 Task: Look for space in Sambhal, India from 2nd June, 2023 to 15th June, 2023 for 2 adults and 1 pet in price range Rs.10000 to Rs.15000. Place can be entire place with 1  bedroom having 1 bed and 1 bathroom. Property type can be house, flat, guest house, hotel. Booking option can be shelf check-in. Required host language is English.
Action: Mouse moved to (543, 67)
Screenshot: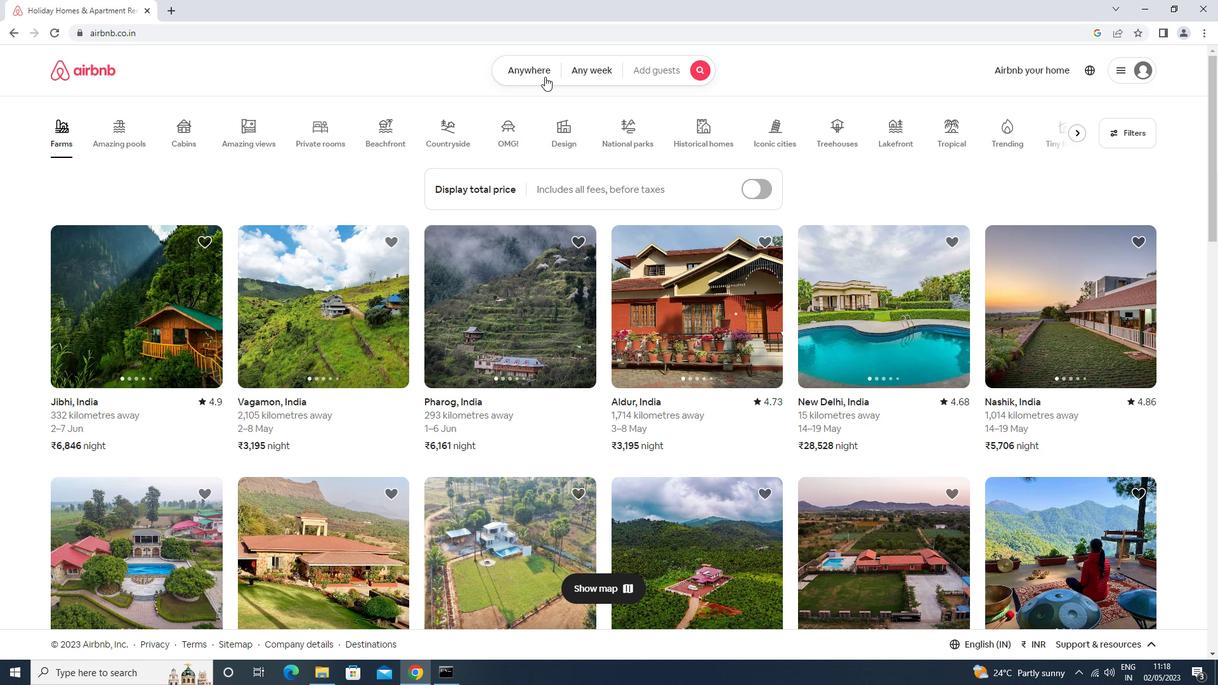 
Action: Mouse pressed left at (543, 67)
Screenshot: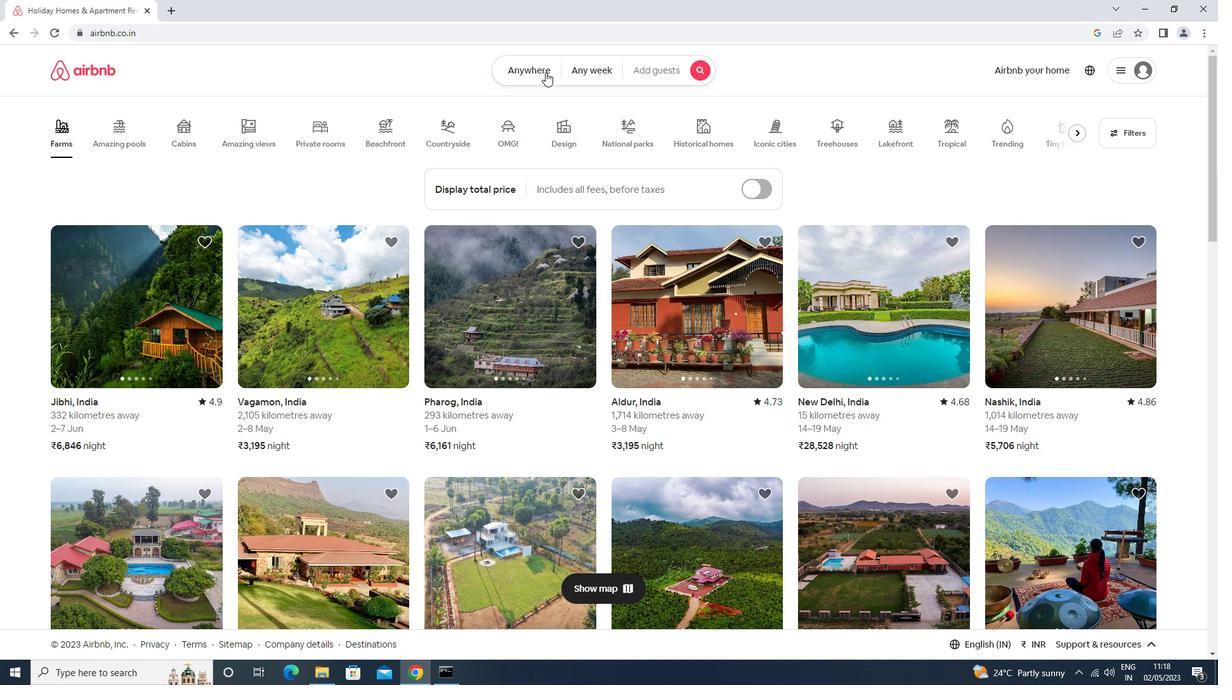
Action: Mouse moved to (482, 120)
Screenshot: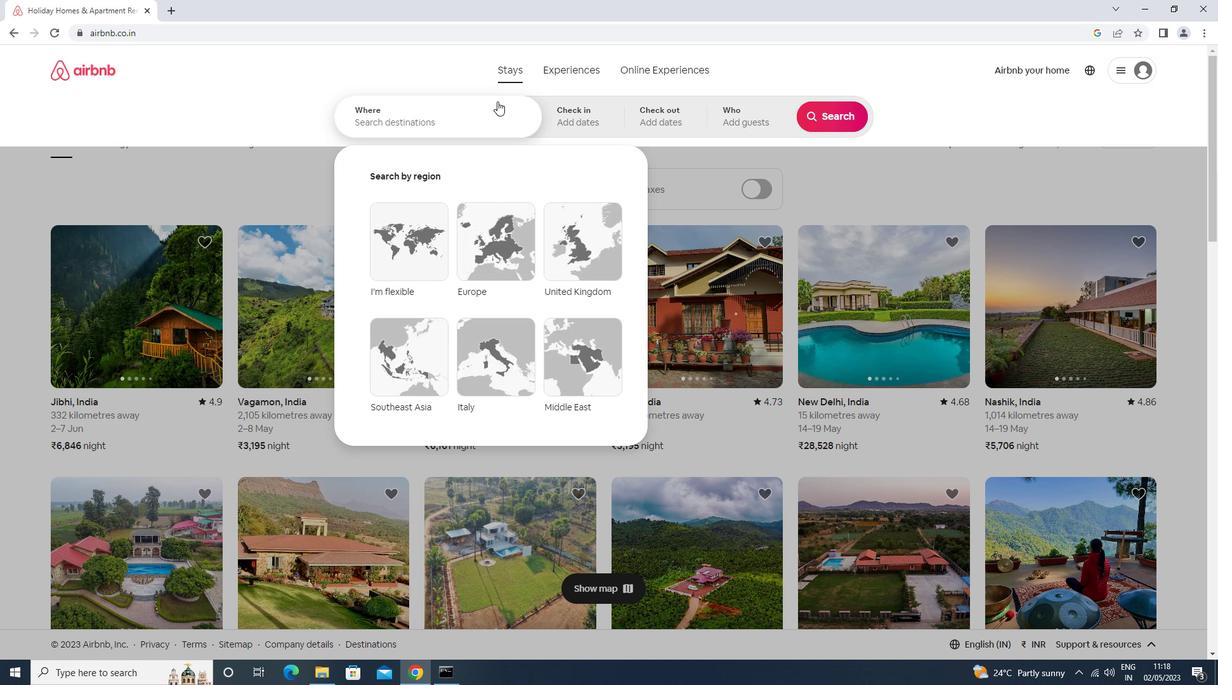 
Action: Mouse pressed left at (482, 120)
Screenshot: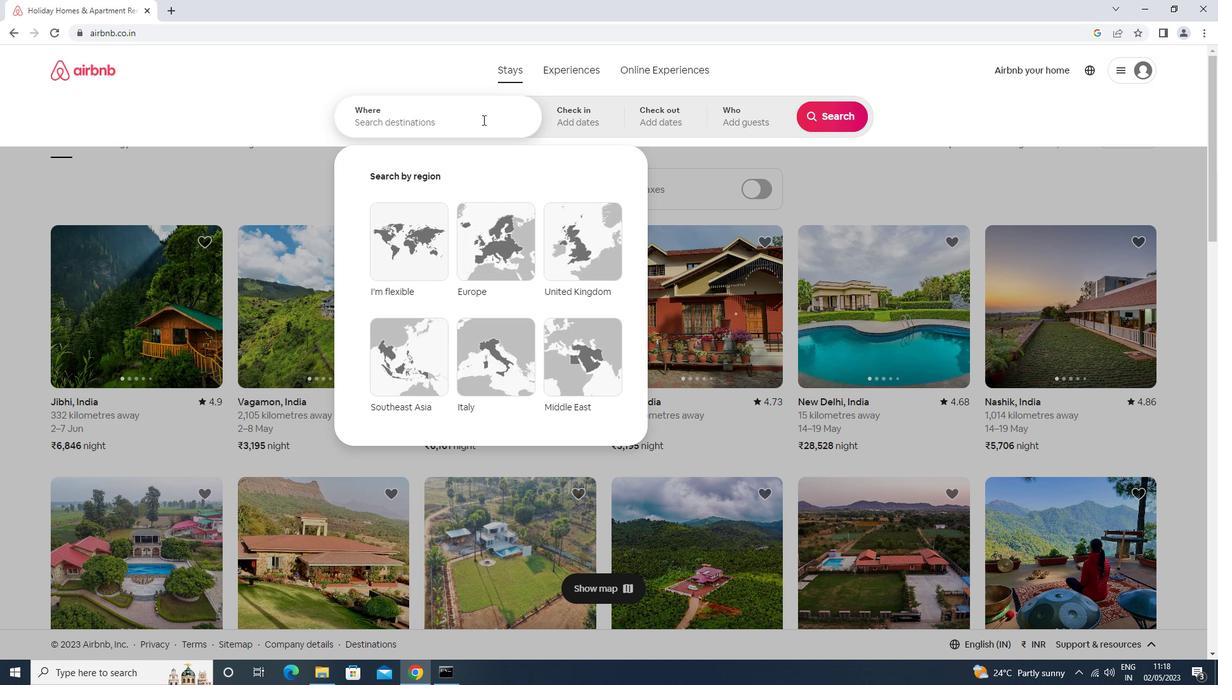 
Action: Key pressed s<Key.caps_lock>ambhal<Key.down><Key.down><Key.enter>
Screenshot: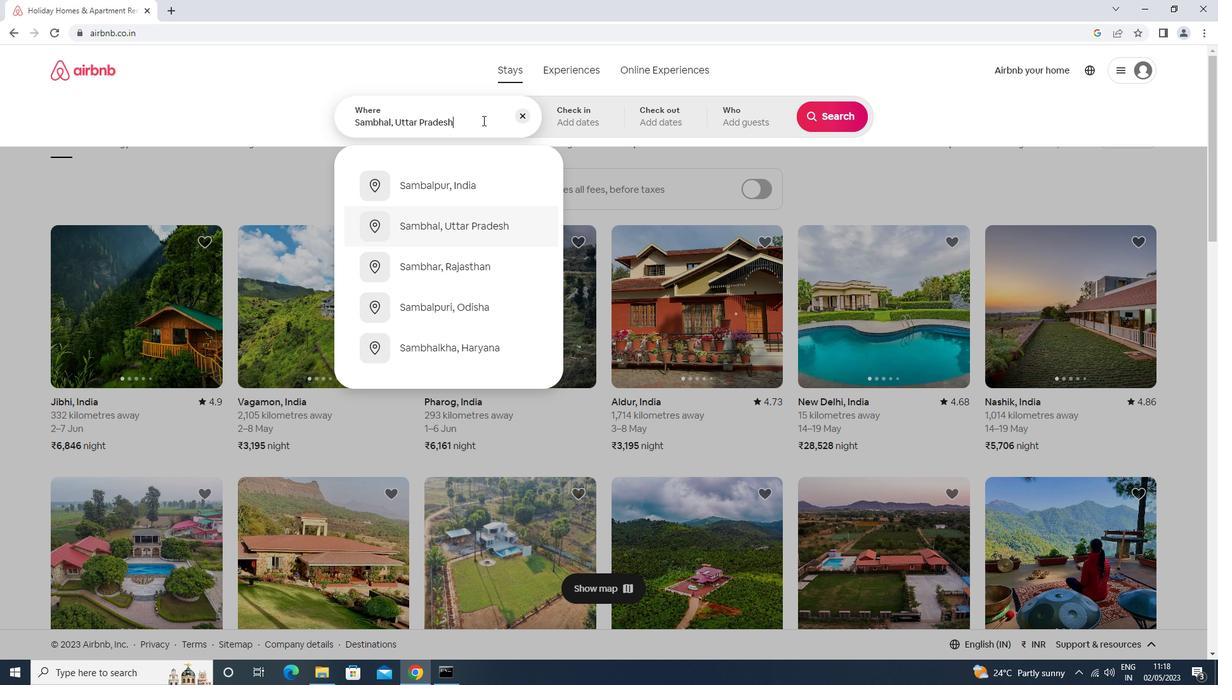 
Action: Mouse moved to (781, 270)
Screenshot: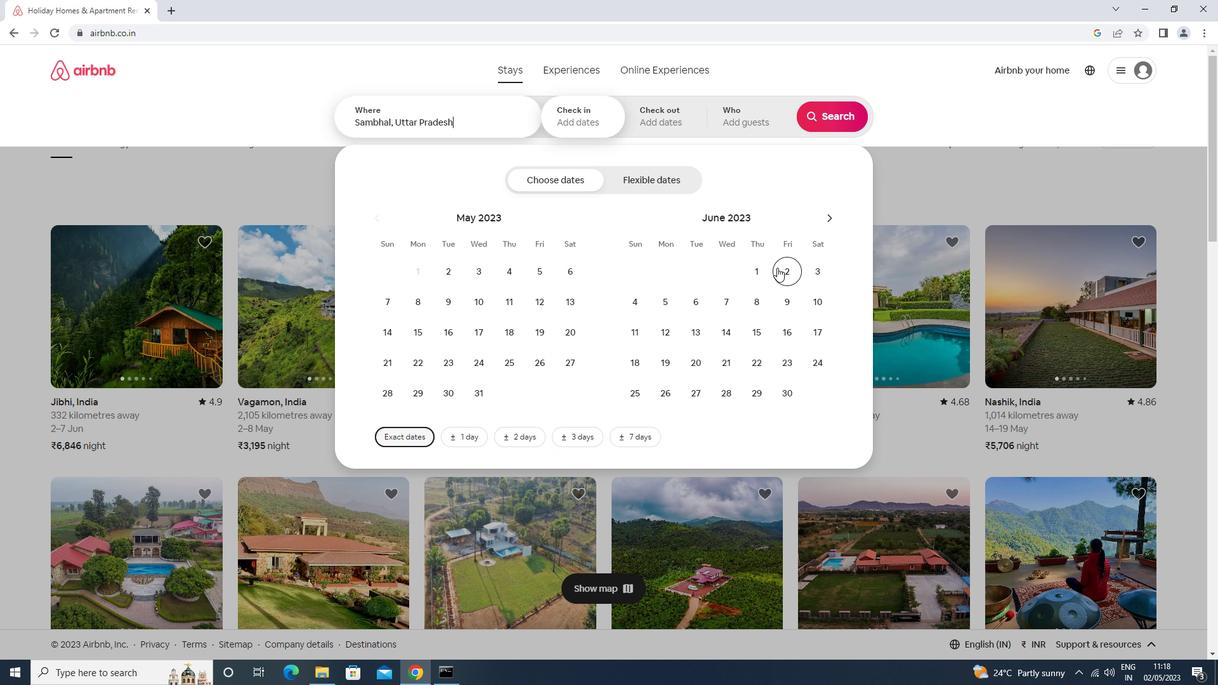 
Action: Mouse pressed left at (781, 270)
Screenshot: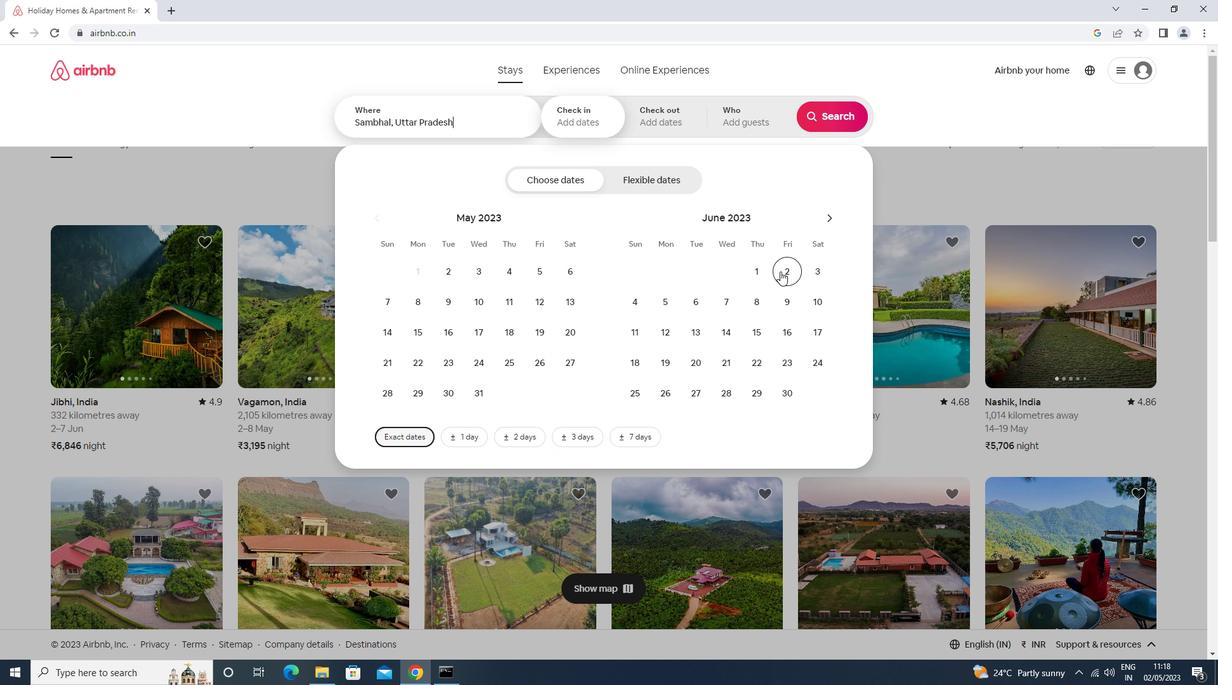 
Action: Mouse moved to (747, 328)
Screenshot: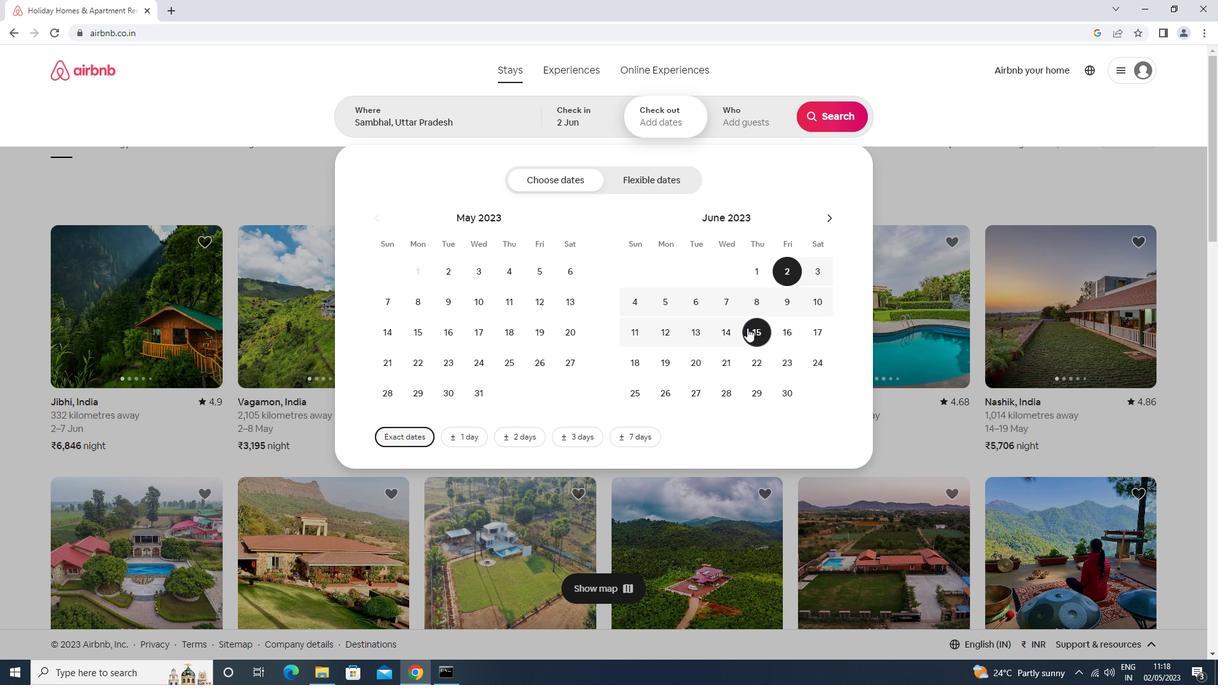 
Action: Mouse pressed left at (747, 328)
Screenshot: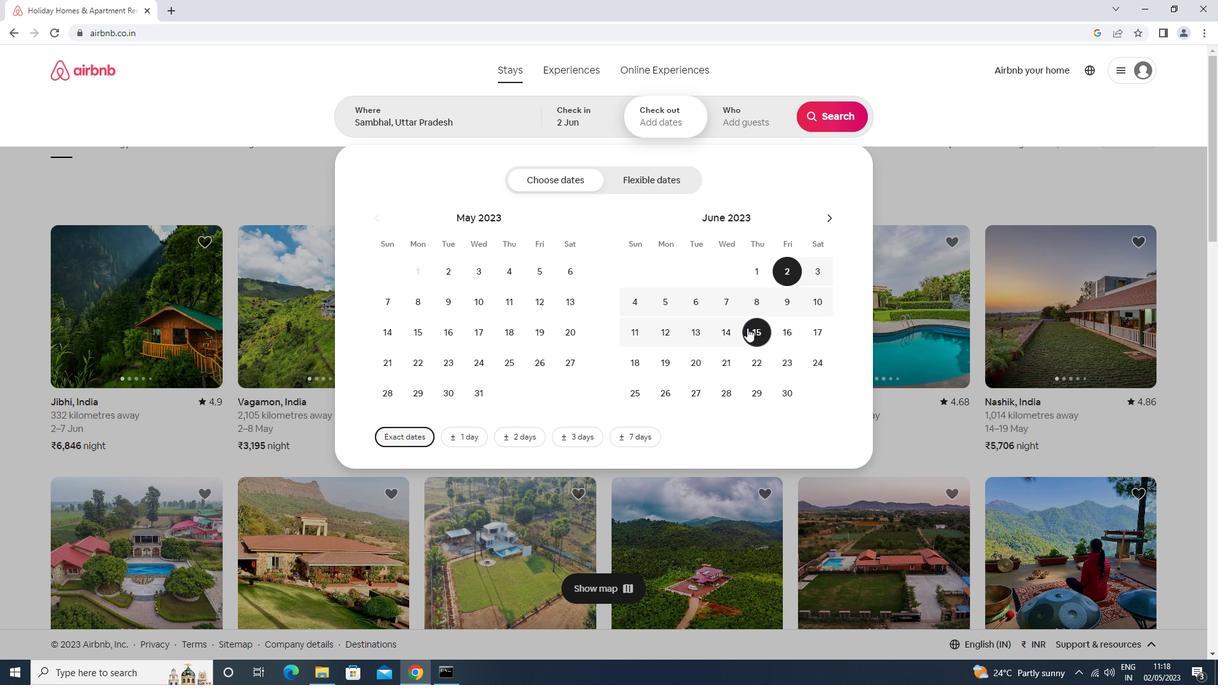 
Action: Mouse moved to (741, 117)
Screenshot: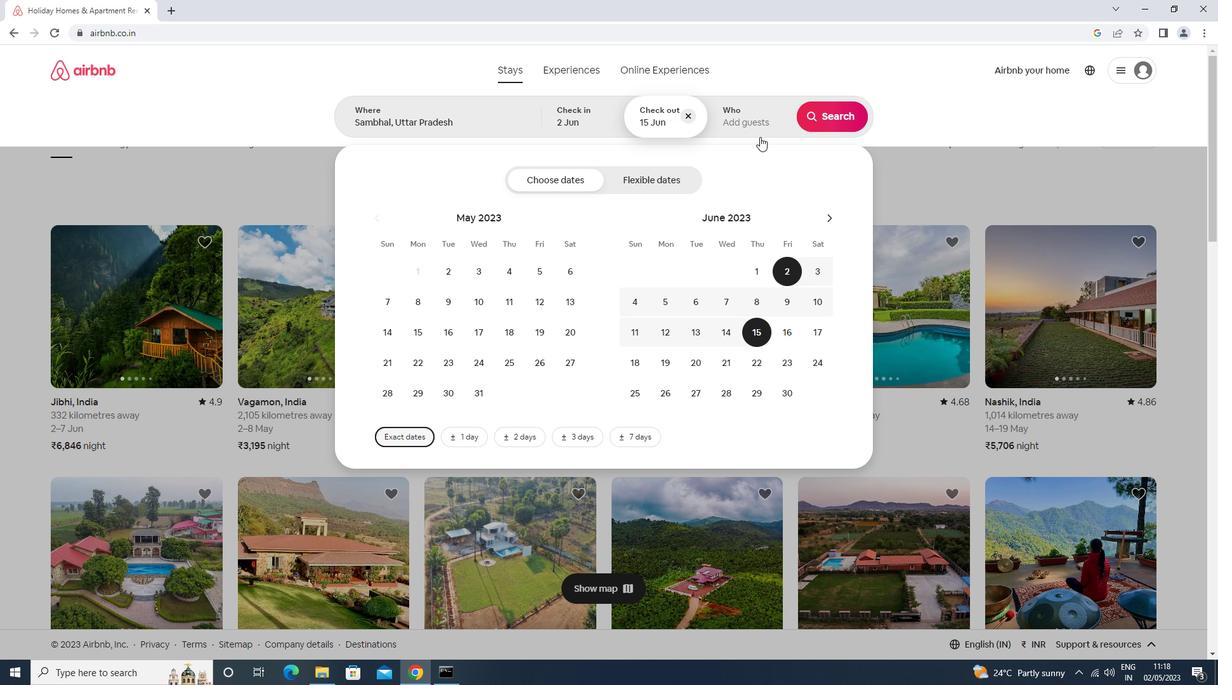 
Action: Mouse pressed left at (741, 117)
Screenshot: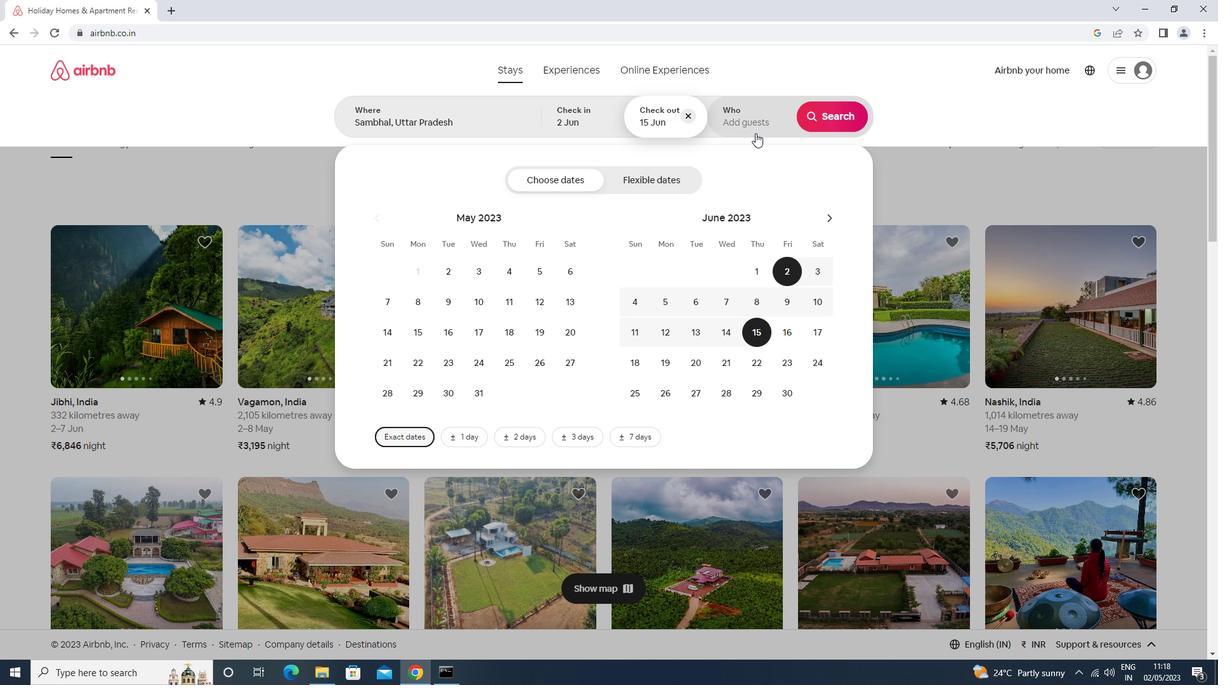 
Action: Mouse moved to (830, 178)
Screenshot: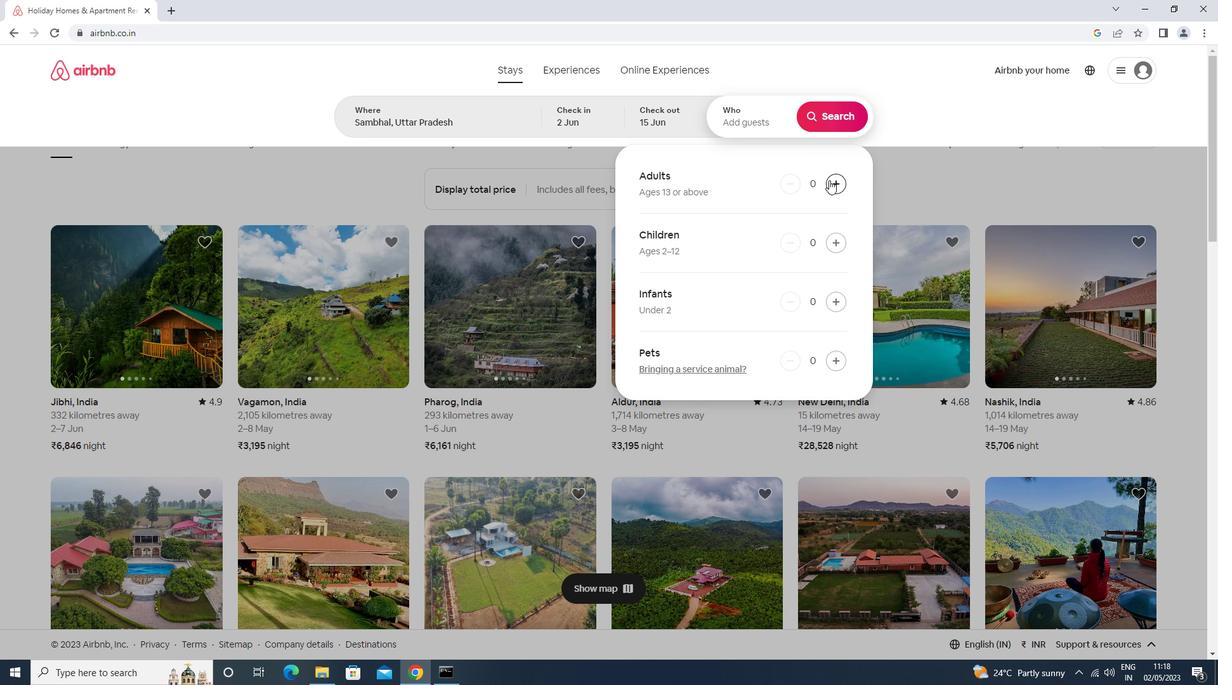 
Action: Mouse pressed left at (830, 178)
Screenshot: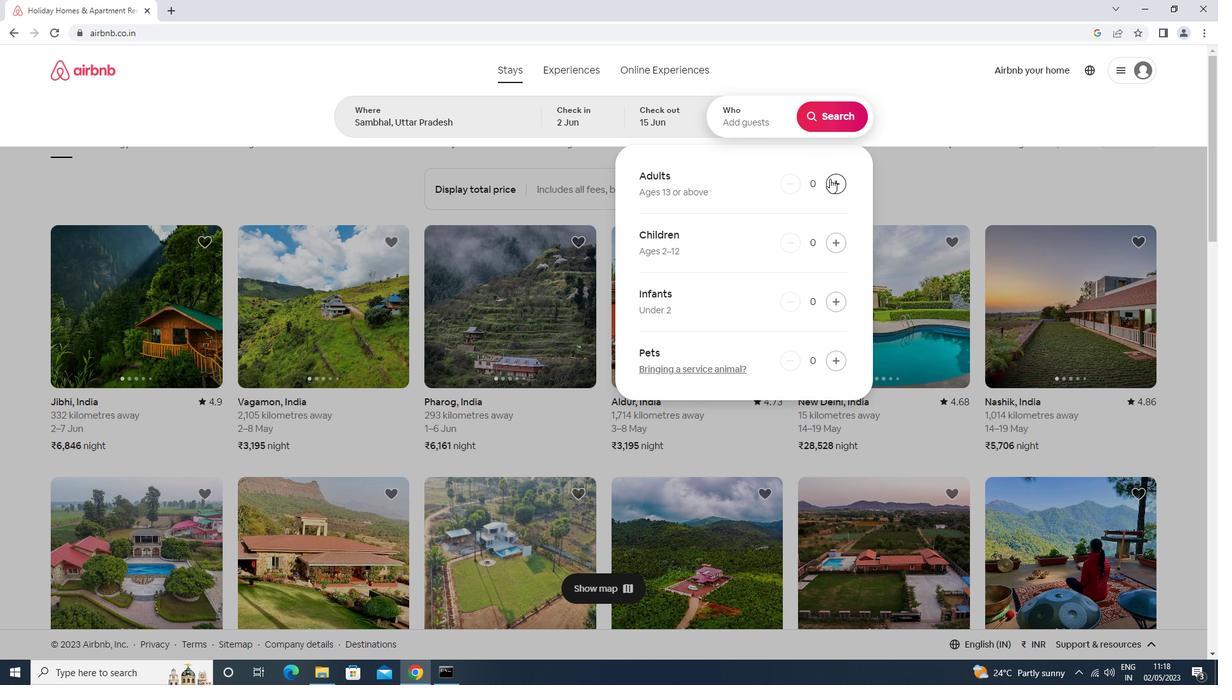 
Action: Mouse pressed left at (830, 178)
Screenshot: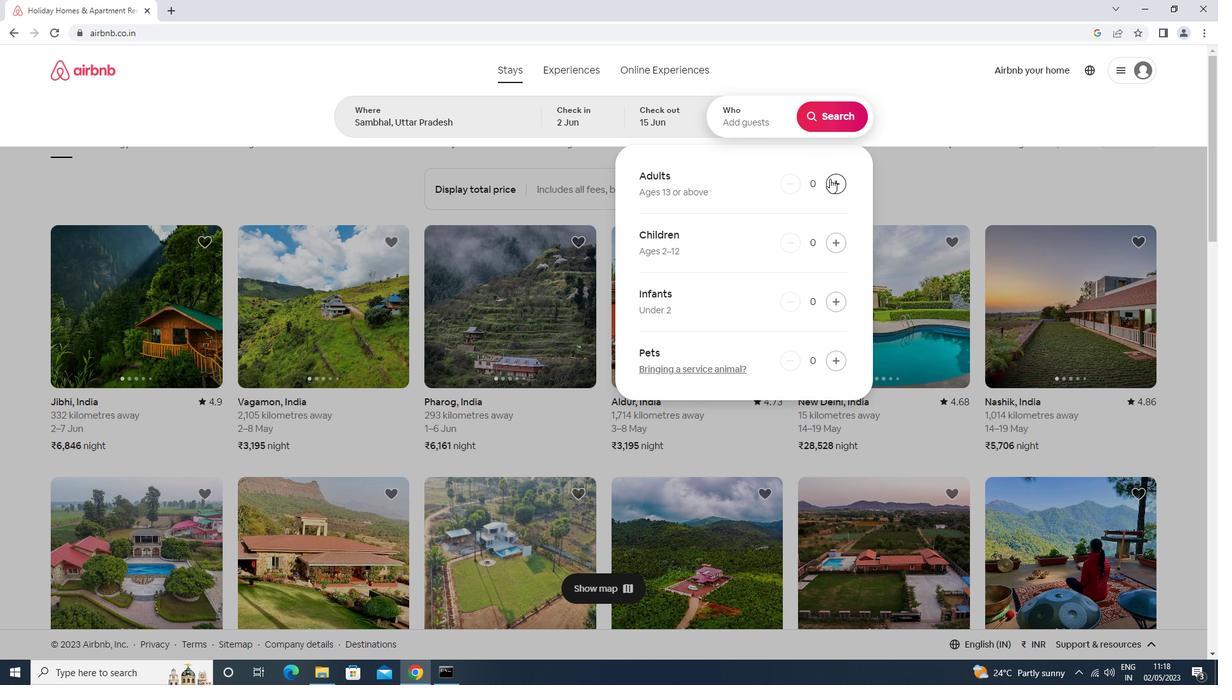 
Action: Mouse moved to (833, 359)
Screenshot: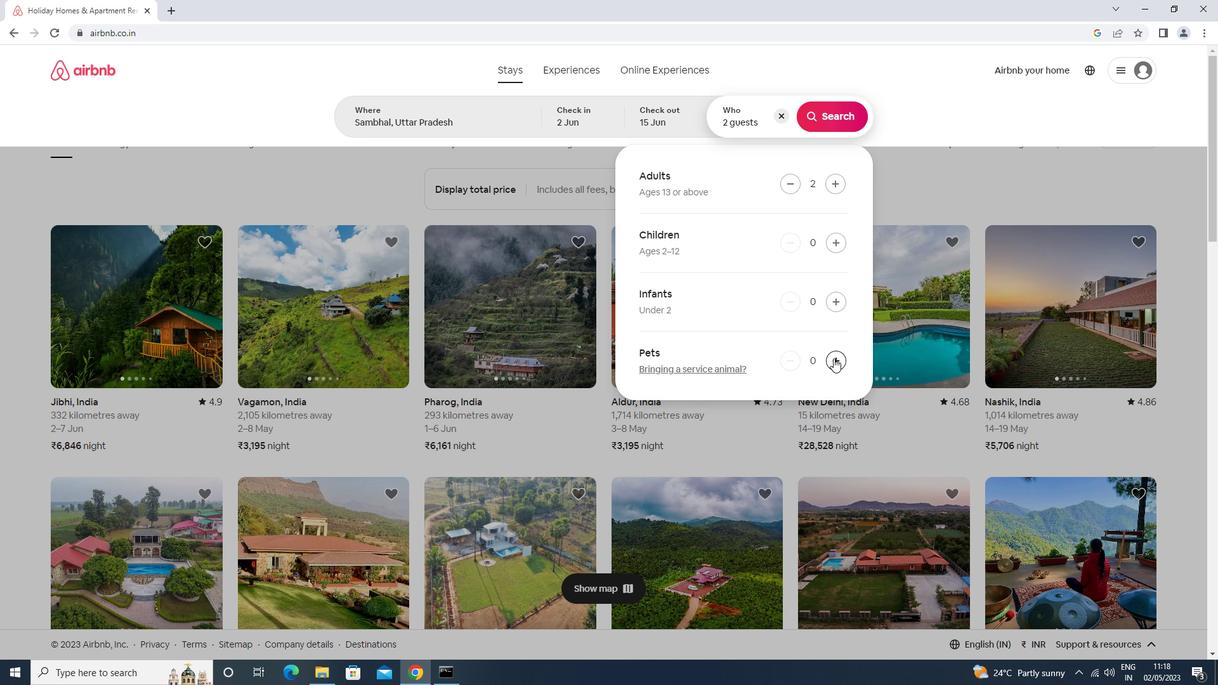 
Action: Mouse pressed left at (833, 359)
Screenshot: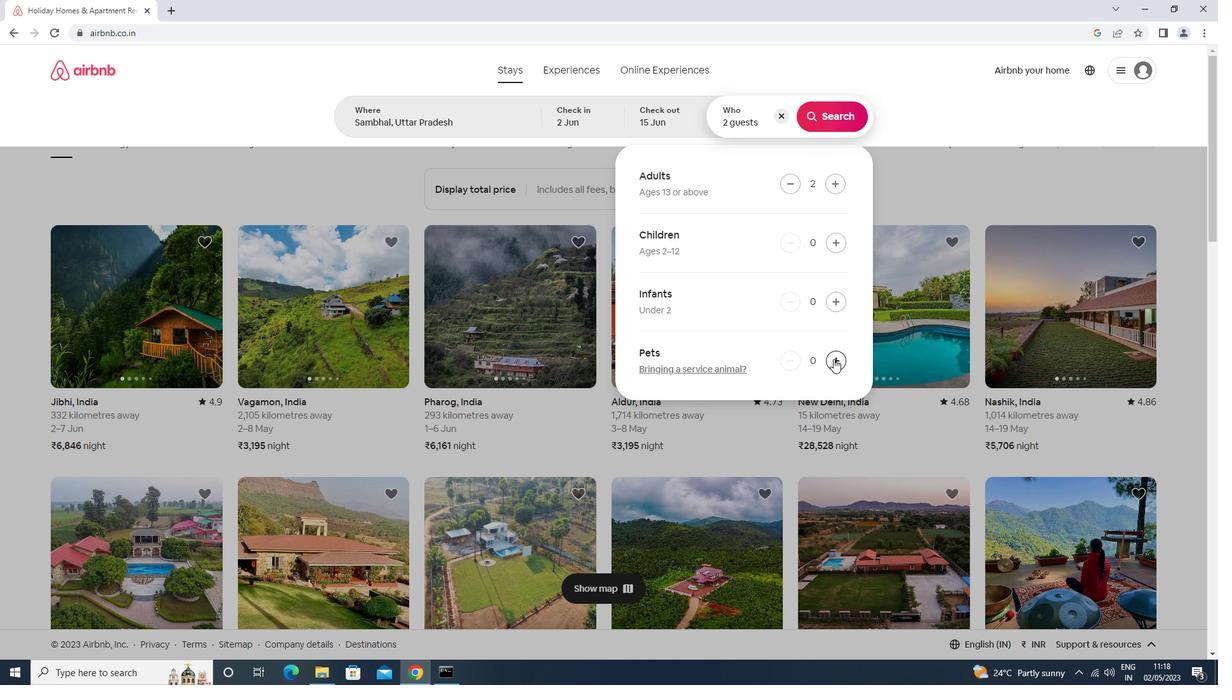 
Action: Mouse moved to (832, 111)
Screenshot: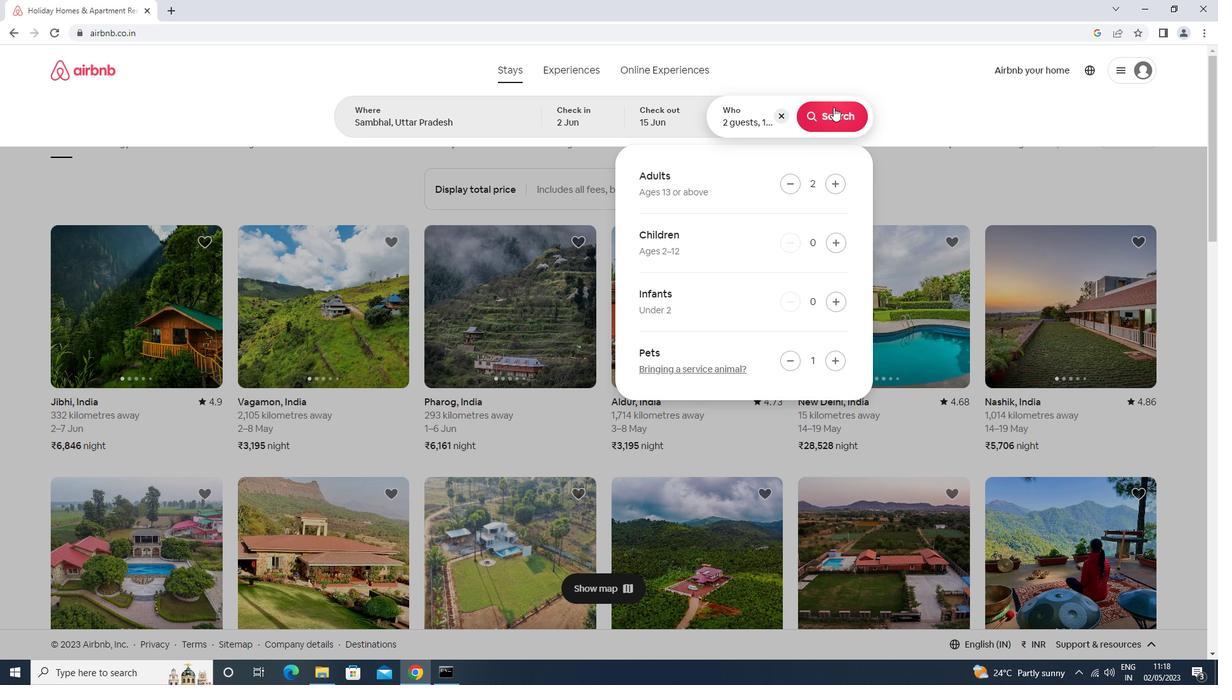 
Action: Mouse pressed left at (832, 111)
Screenshot: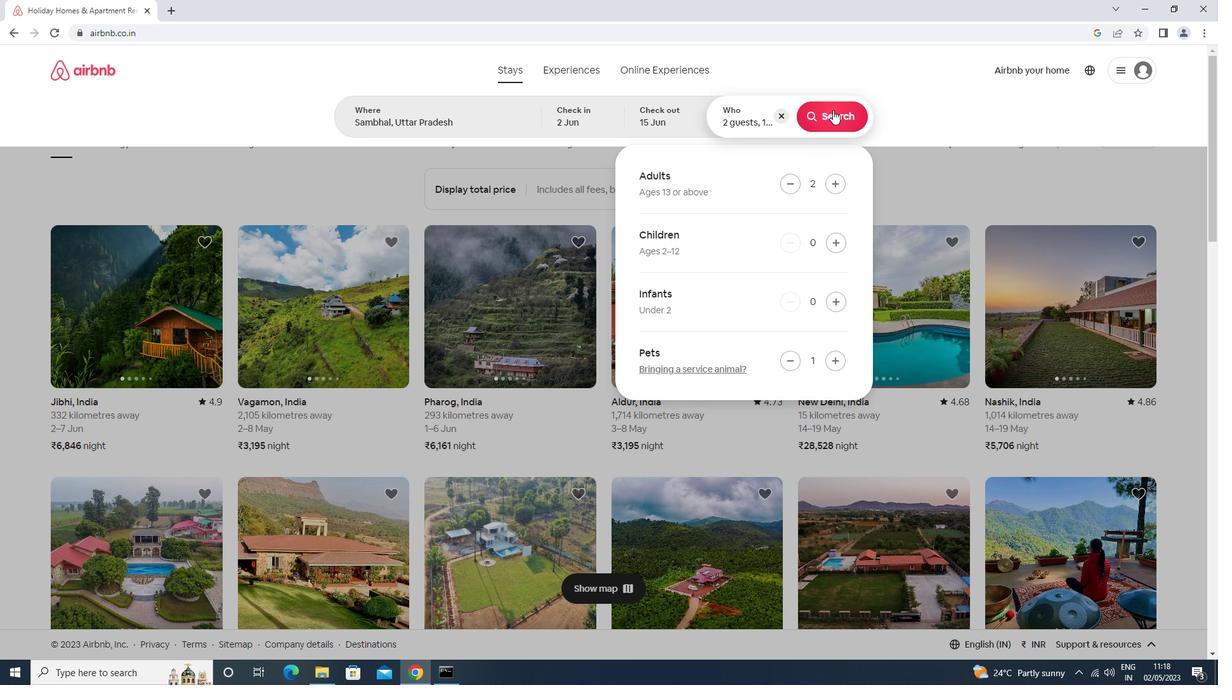 
Action: Mouse moved to (1157, 119)
Screenshot: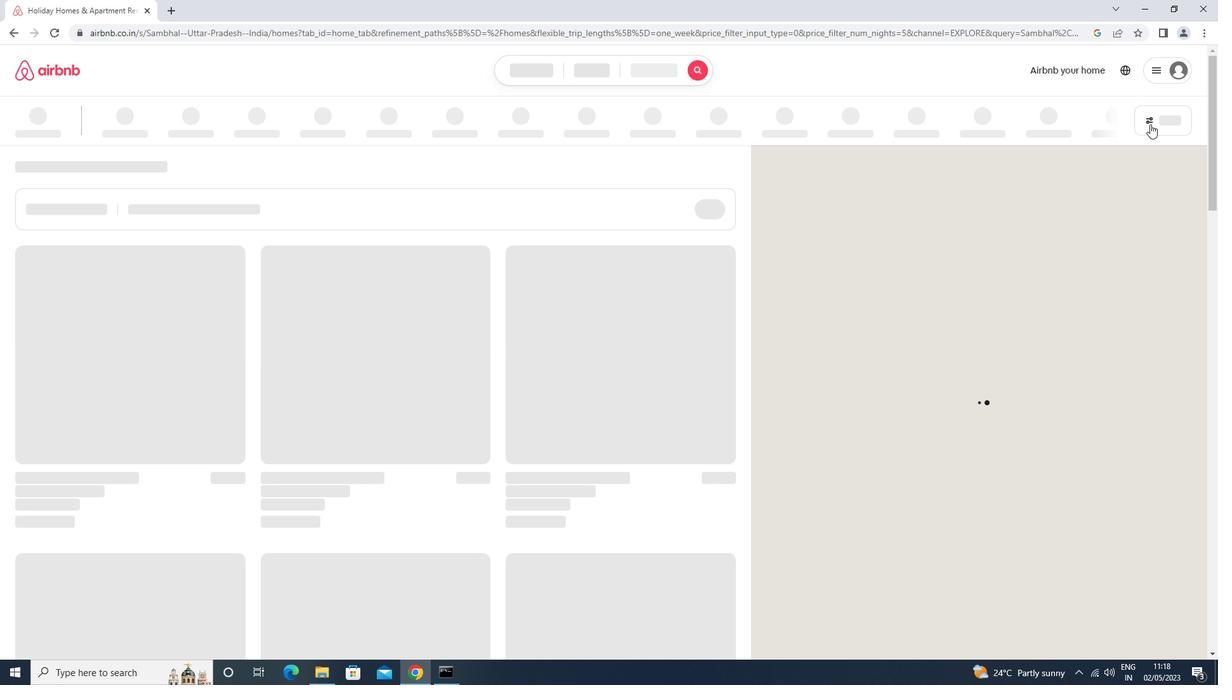 
Action: Mouse pressed left at (1157, 119)
Screenshot: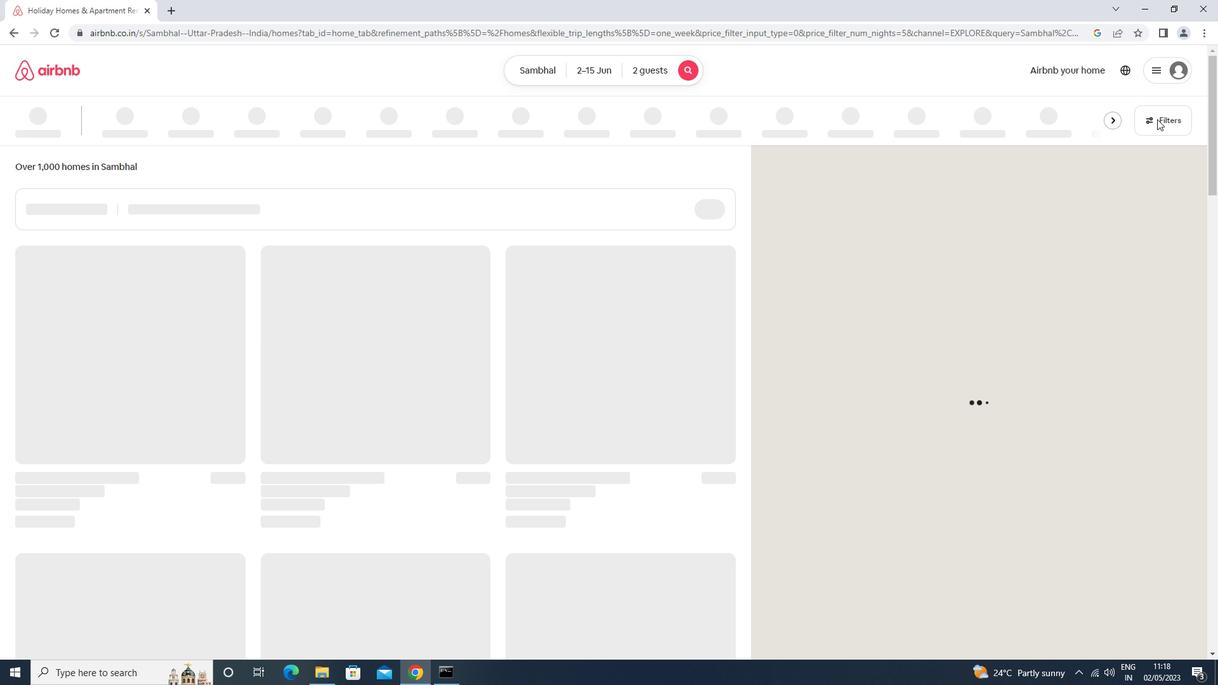 
Action: Mouse moved to (538, 278)
Screenshot: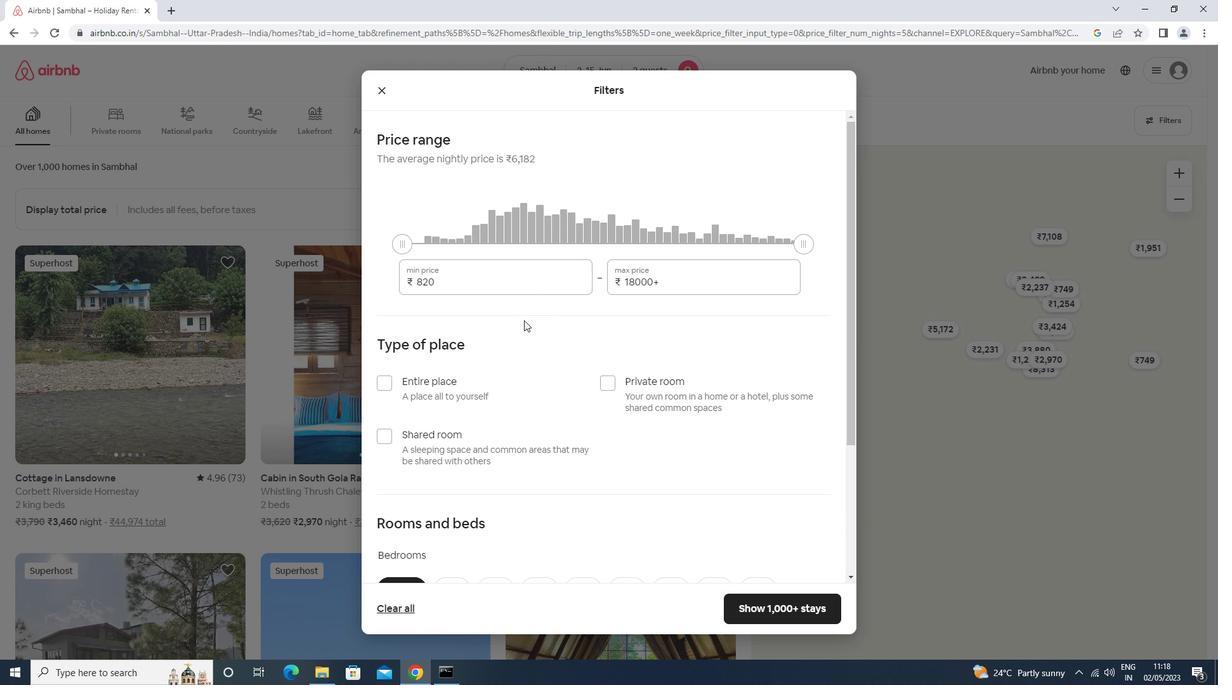 
Action: Mouse pressed left at (538, 278)
Screenshot: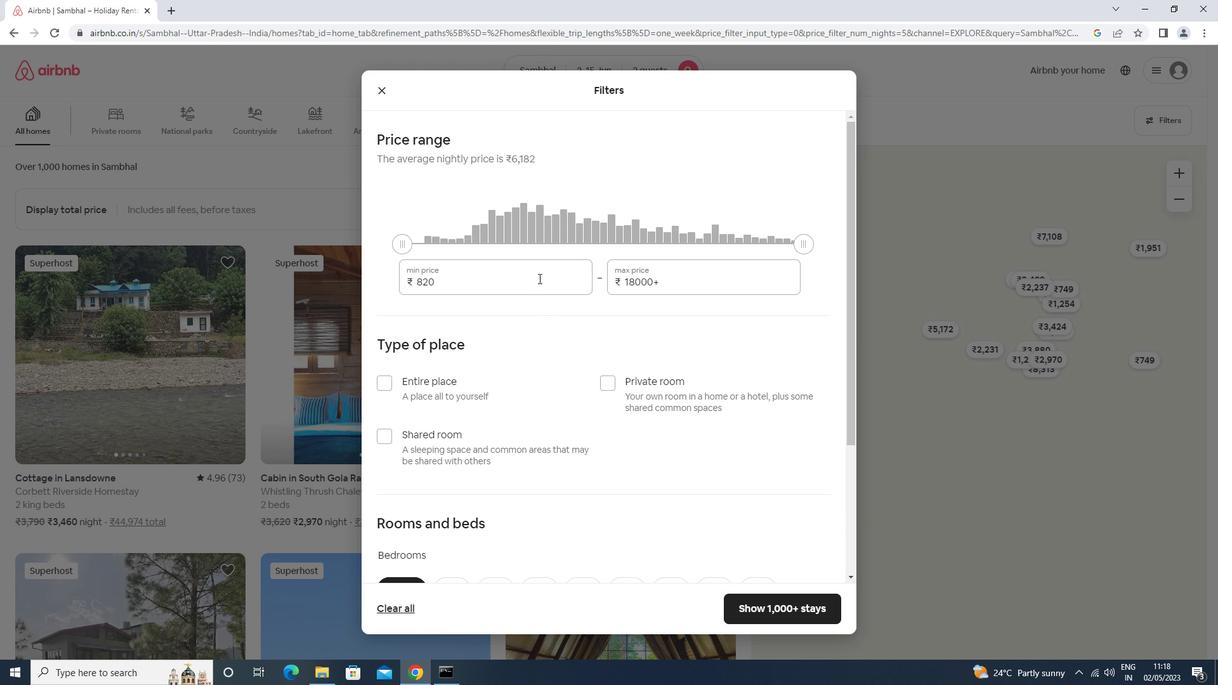 
Action: Key pressed <Key.backspace><Key.backspace><Key.backspace><Key.backspace><Key.backspace><Key.backspace><Key.backspace><Key.backspace><Key.backspace><Key.backspace><Key.backspace><Key.backspace><Key.backspace><Key.backspace>15<Key.backspace>0000<Key.tab>15000
Screenshot: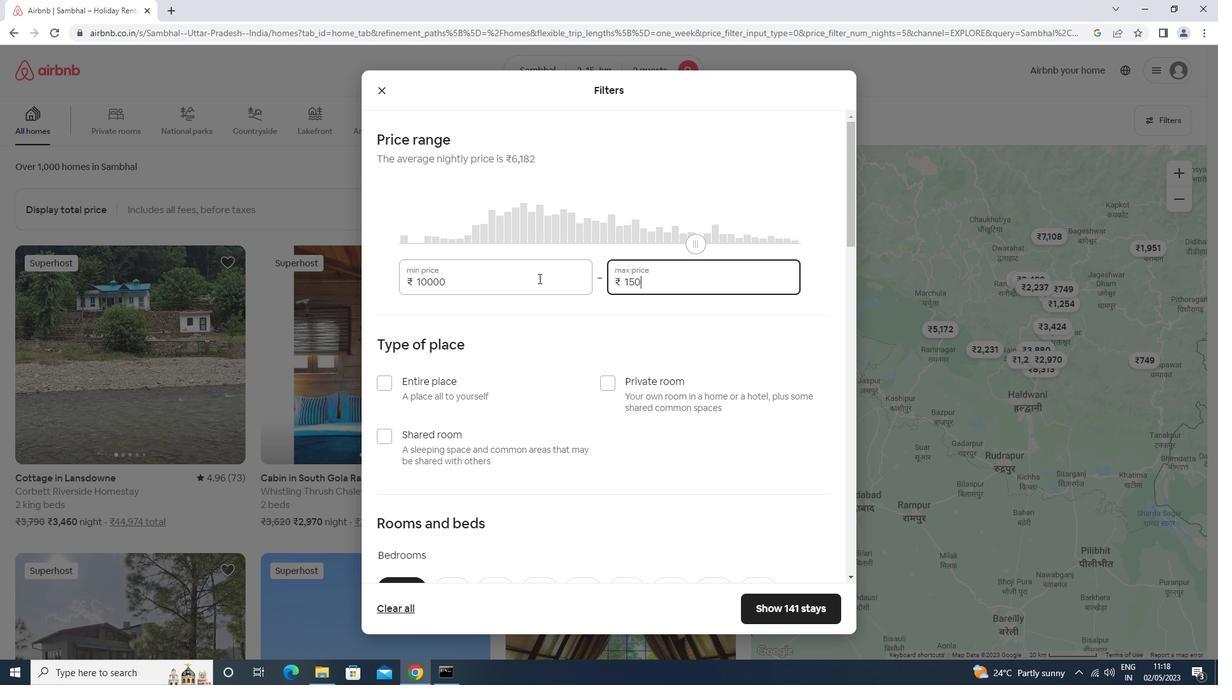 
Action: Mouse moved to (534, 278)
Screenshot: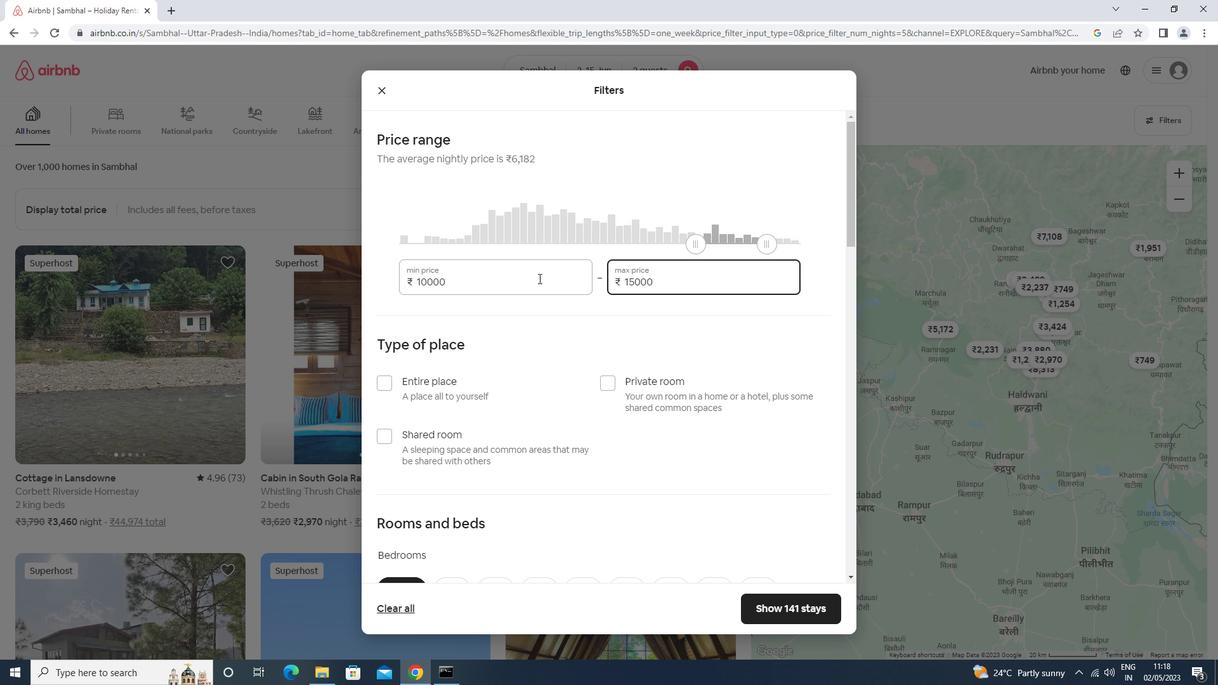 
Action: Mouse scrolled (534, 277) with delta (0, 0)
Screenshot: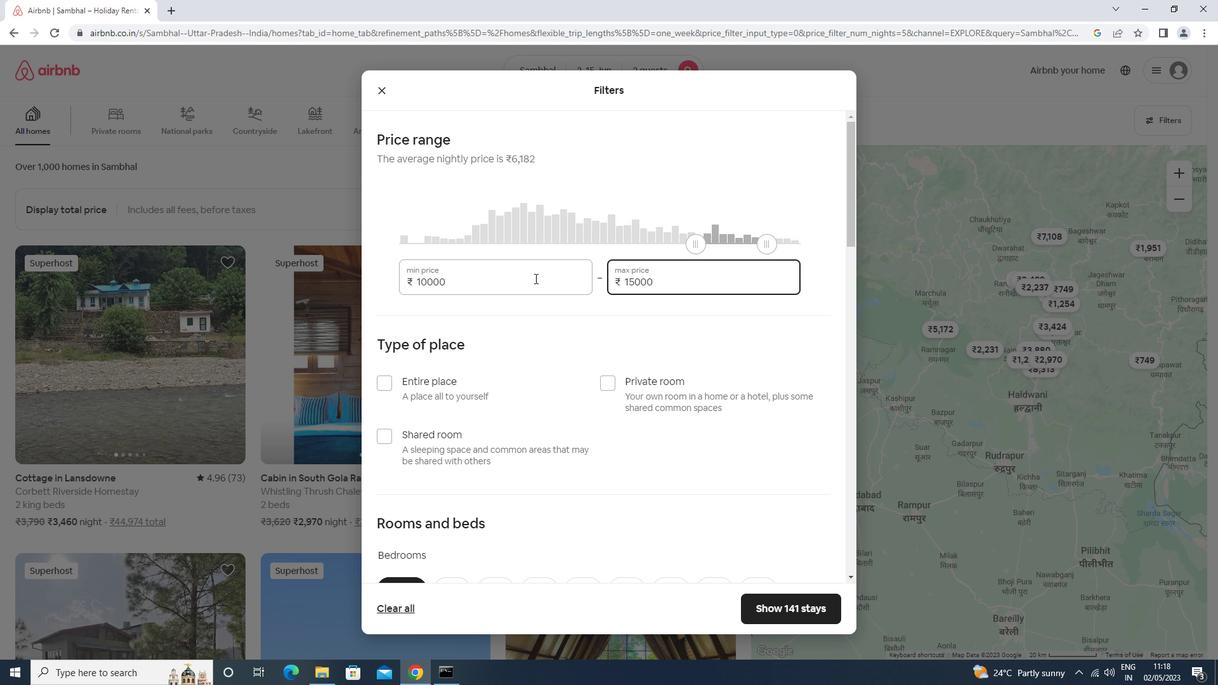 
Action: Mouse scrolled (534, 277) with delta (0, 0)
Screenshot: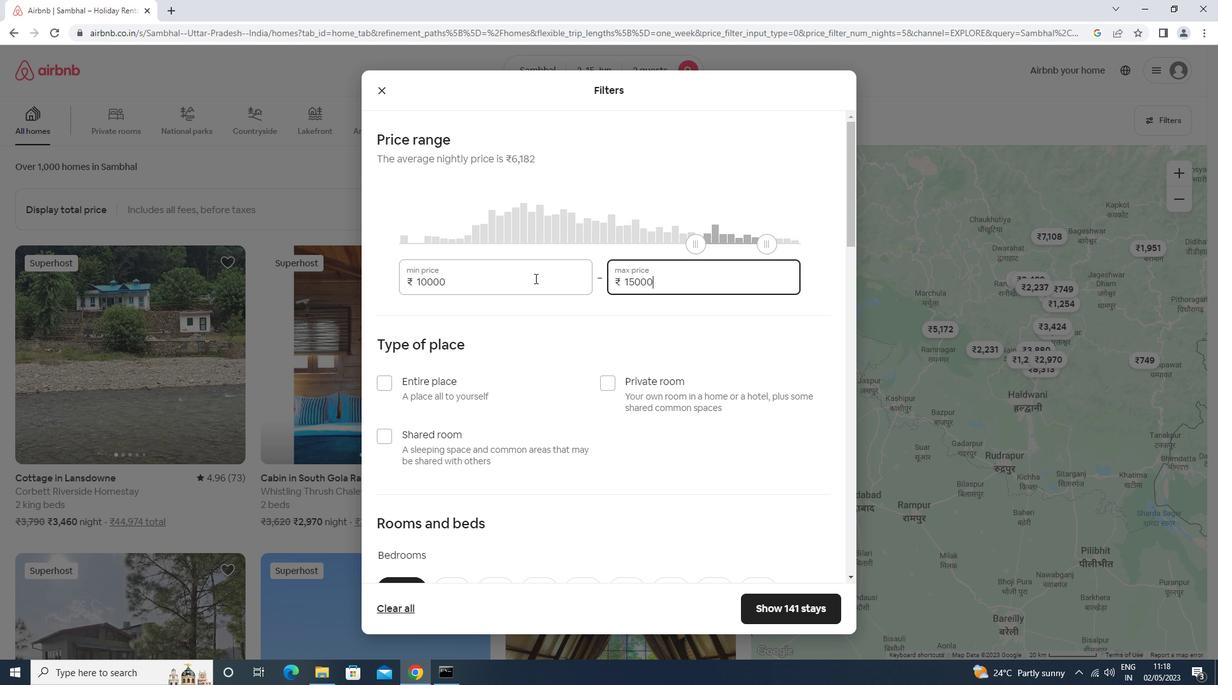 
Action: Mouse moved to (432, 263)
Screenshot: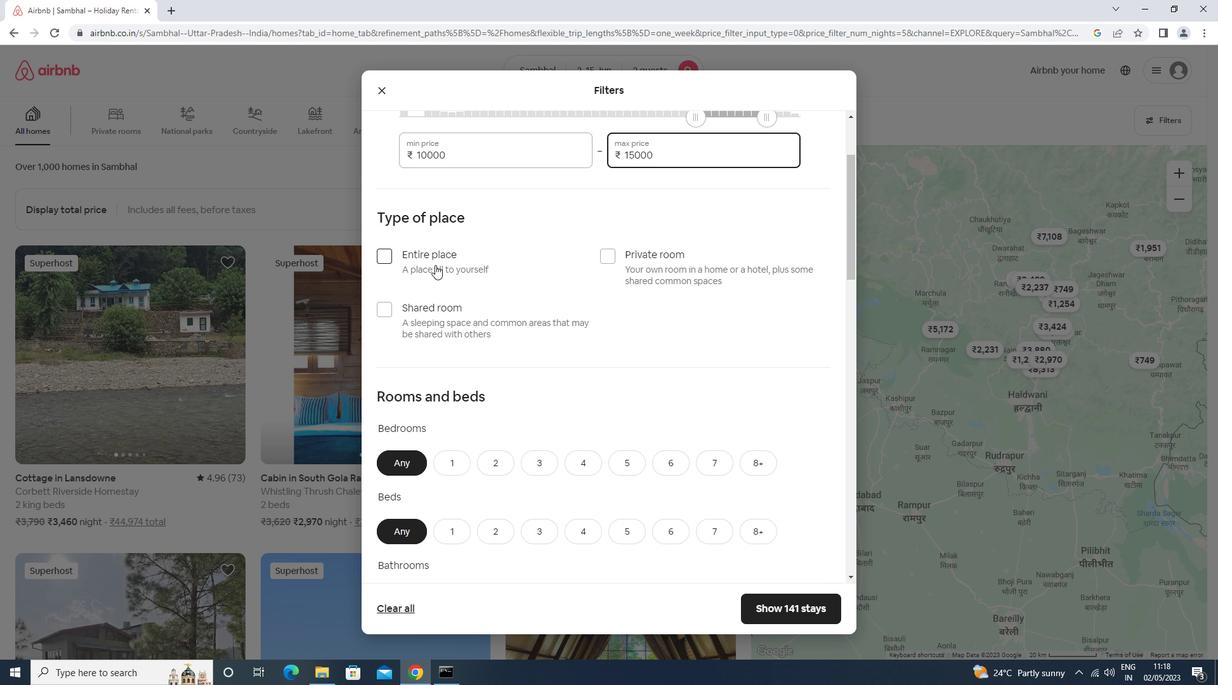 
Action: Mouse pressed left at (432, 263)
Screenshot: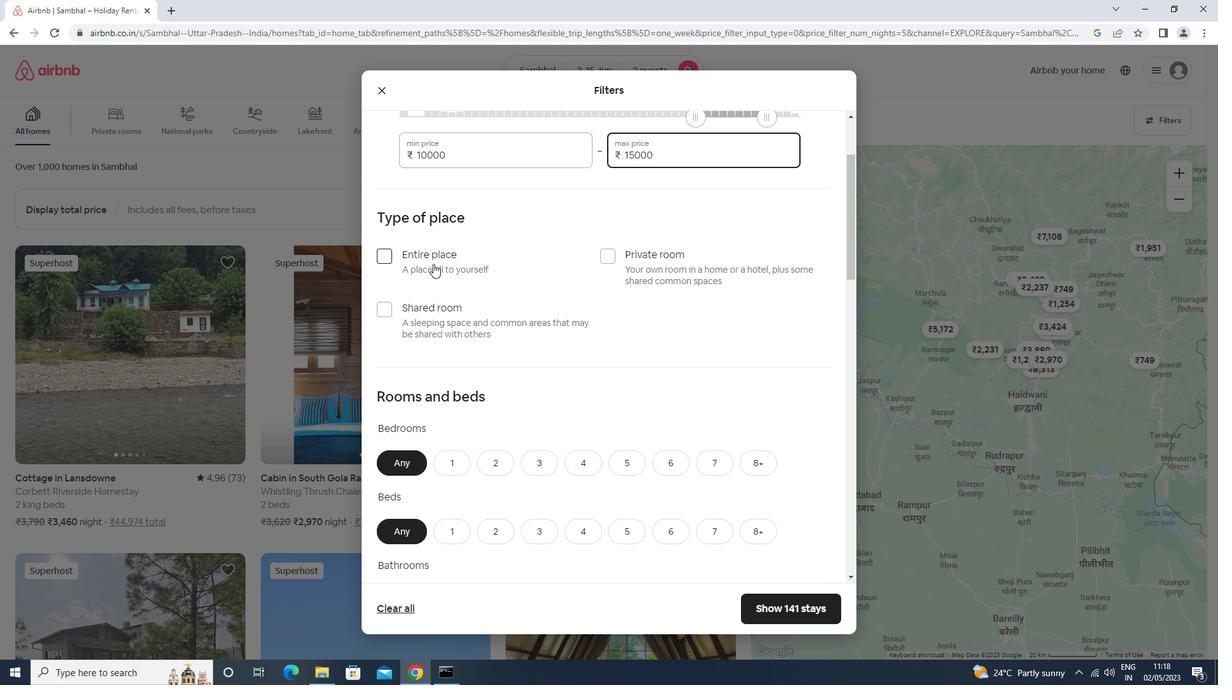 
Action: Mouse scrolled (432, 262) with delta (0, 0)
Screenshot: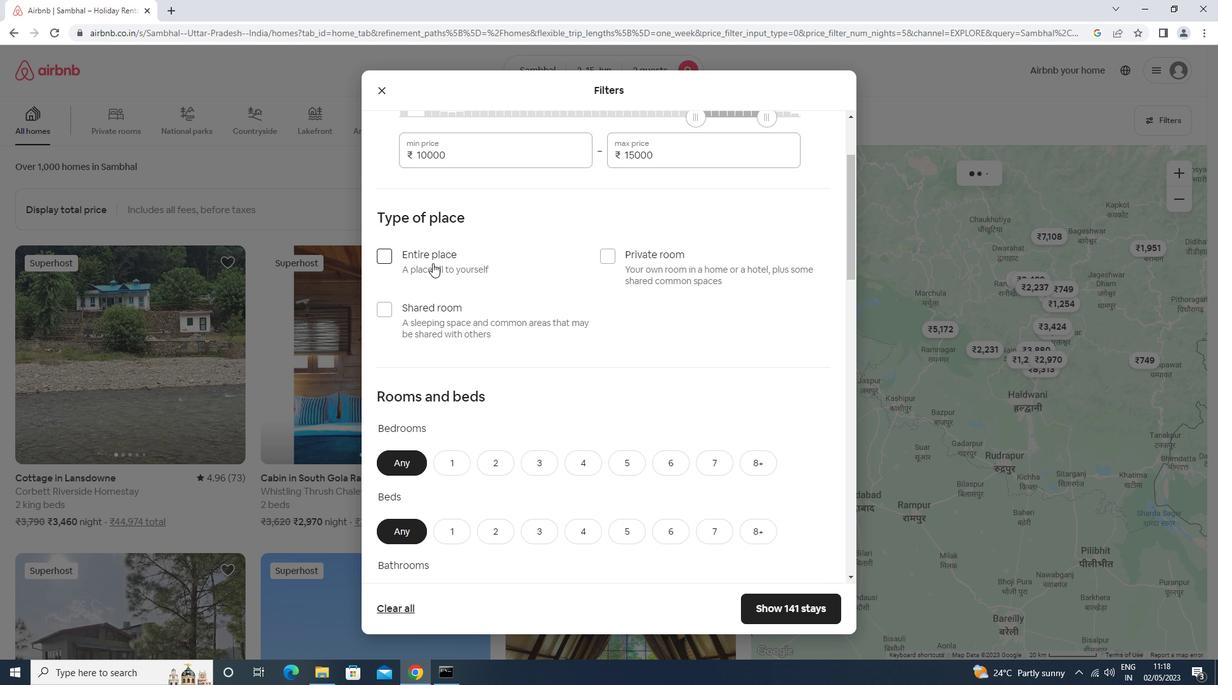 
Action: Mouse scrolled (432, 262) with delta (0, 0)
Screenshot: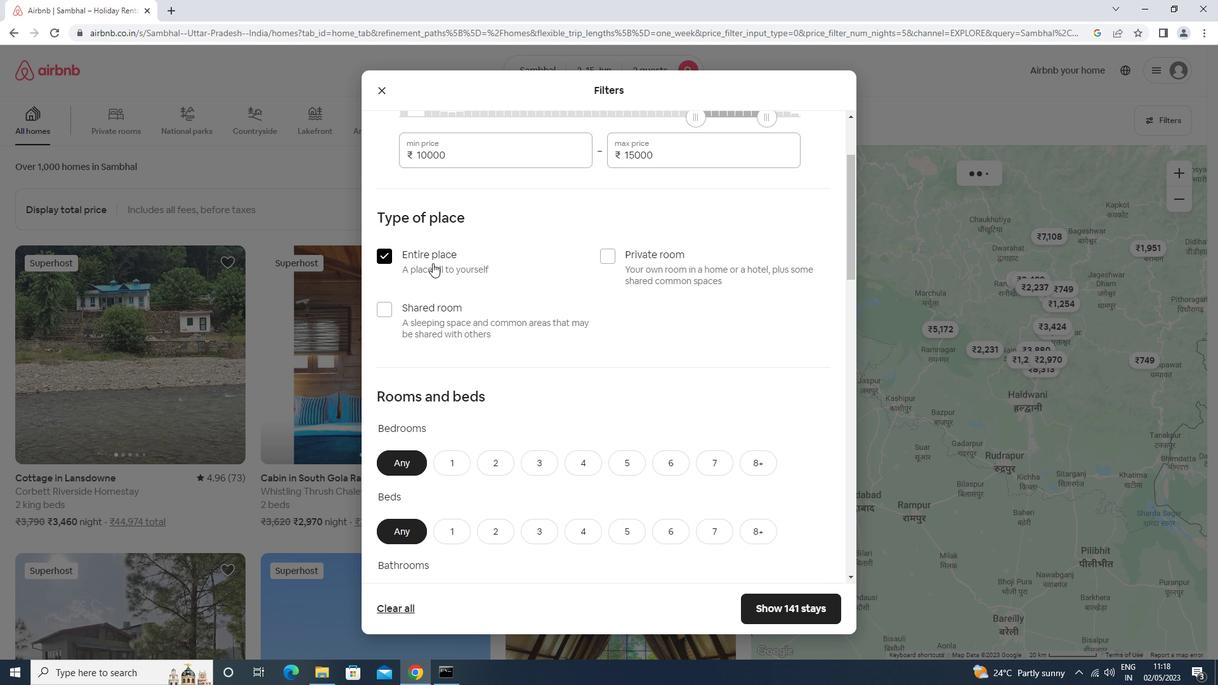 
Action: Mouse moved to (432, 263)
Screenshot: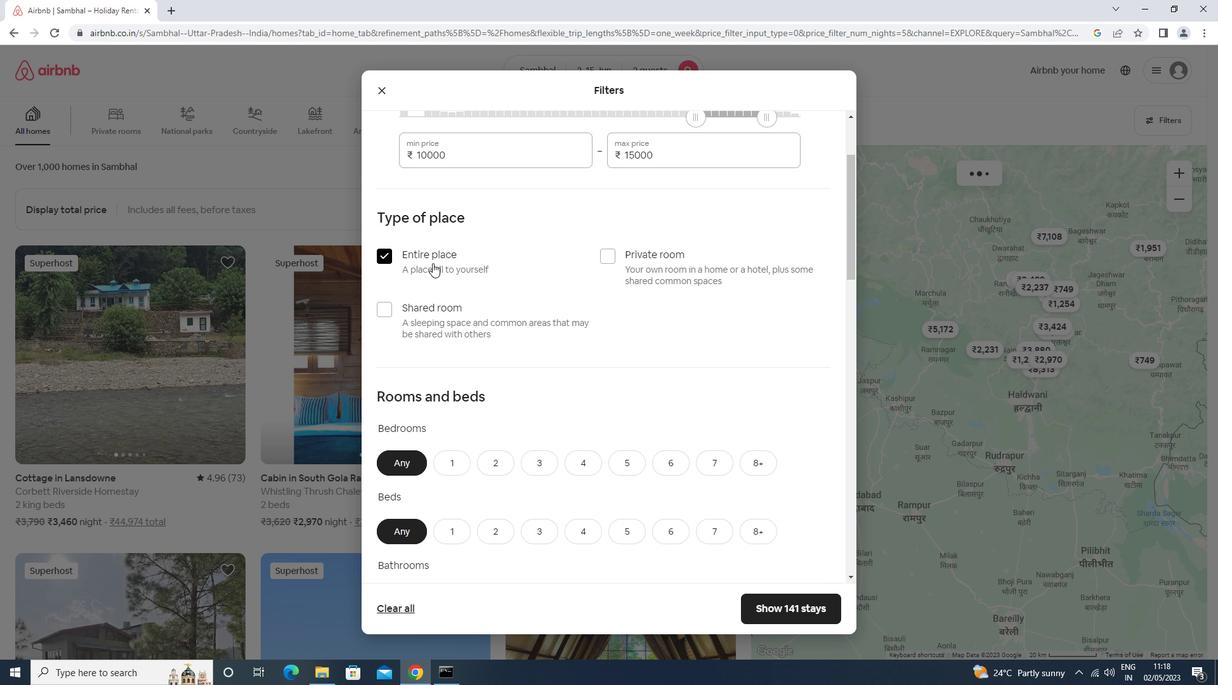 
Action: Mouse scrolled (432, 262) with delta (0, 0)
Screenshot: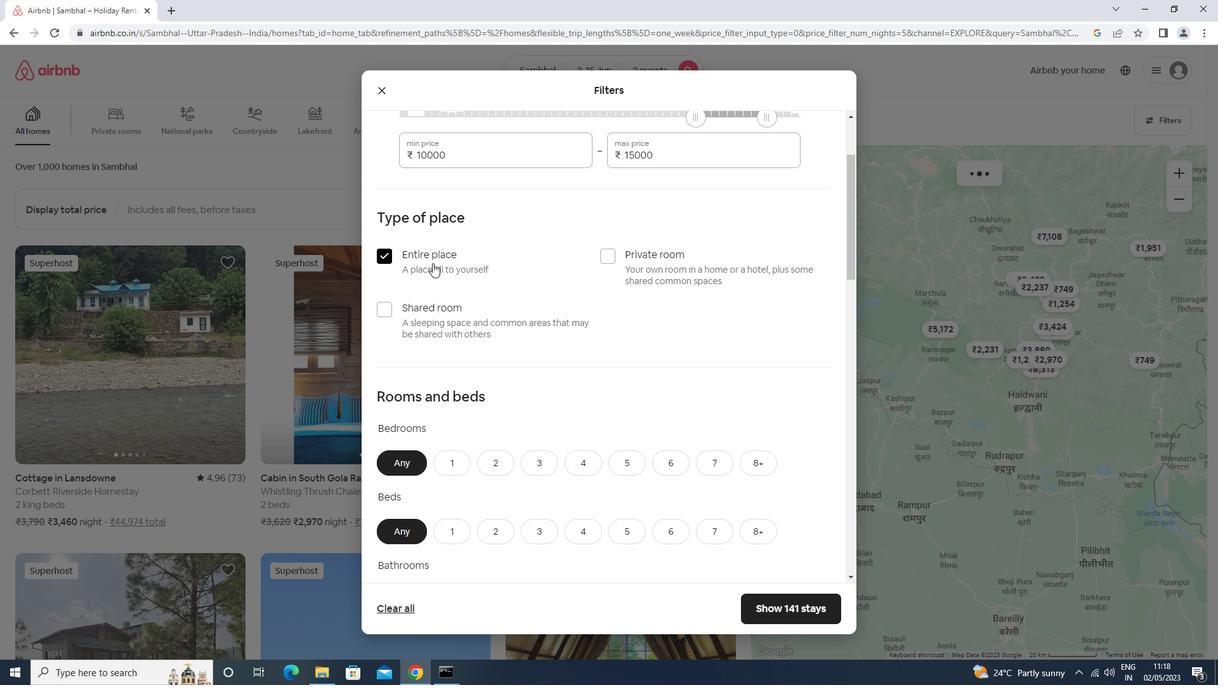 
Action: Mouse moved to (453, 281)
Screenshot: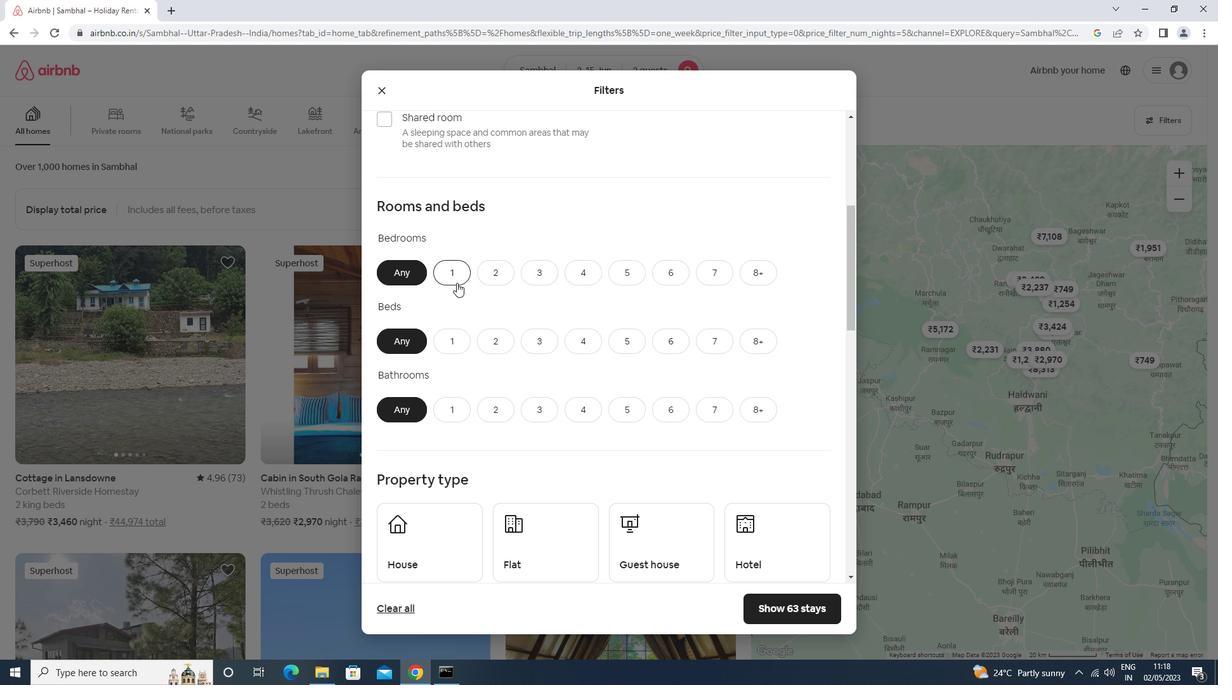 
Action: Mouse pressed left at (453, 281)
Screenshot: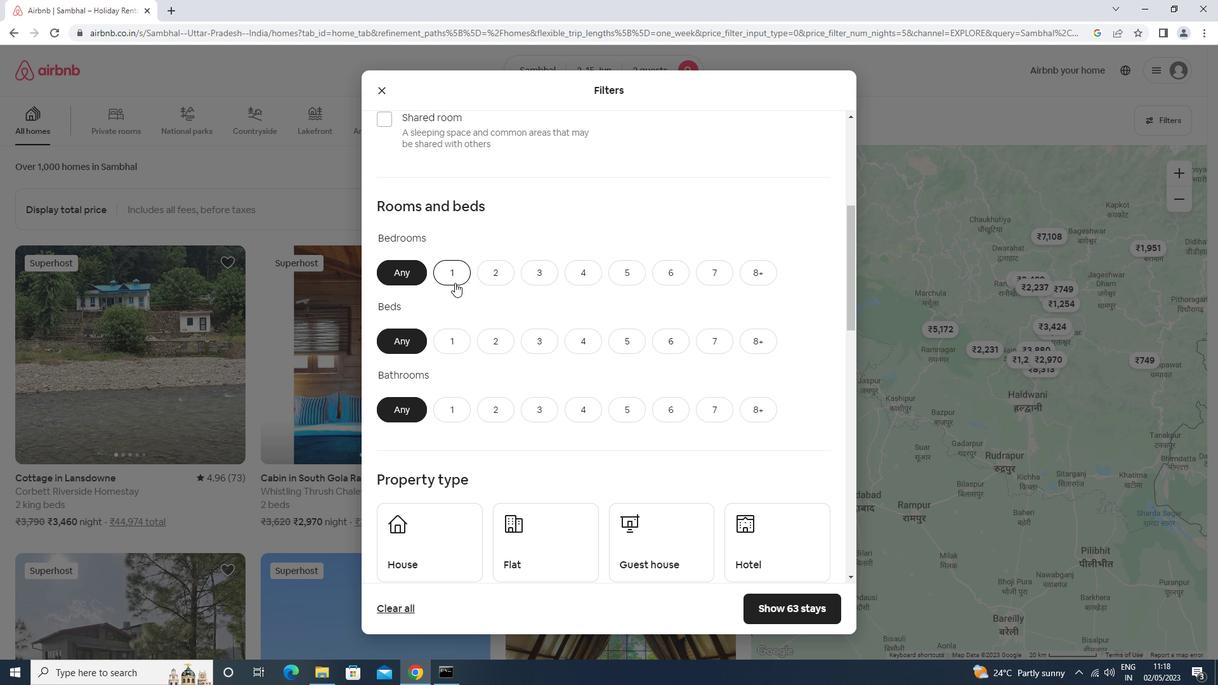 
Action: Mouse moved to (448, 339)
Screenshot: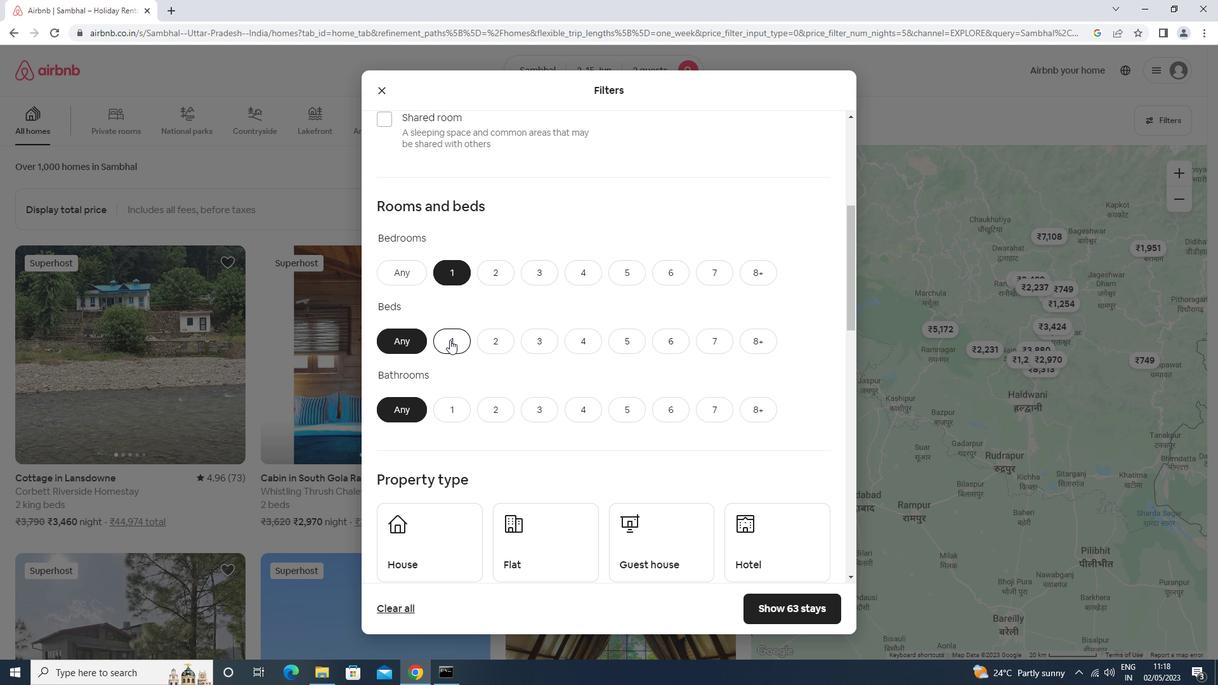 
Action: Mouse pressed left at (448, 339)
Screenshot: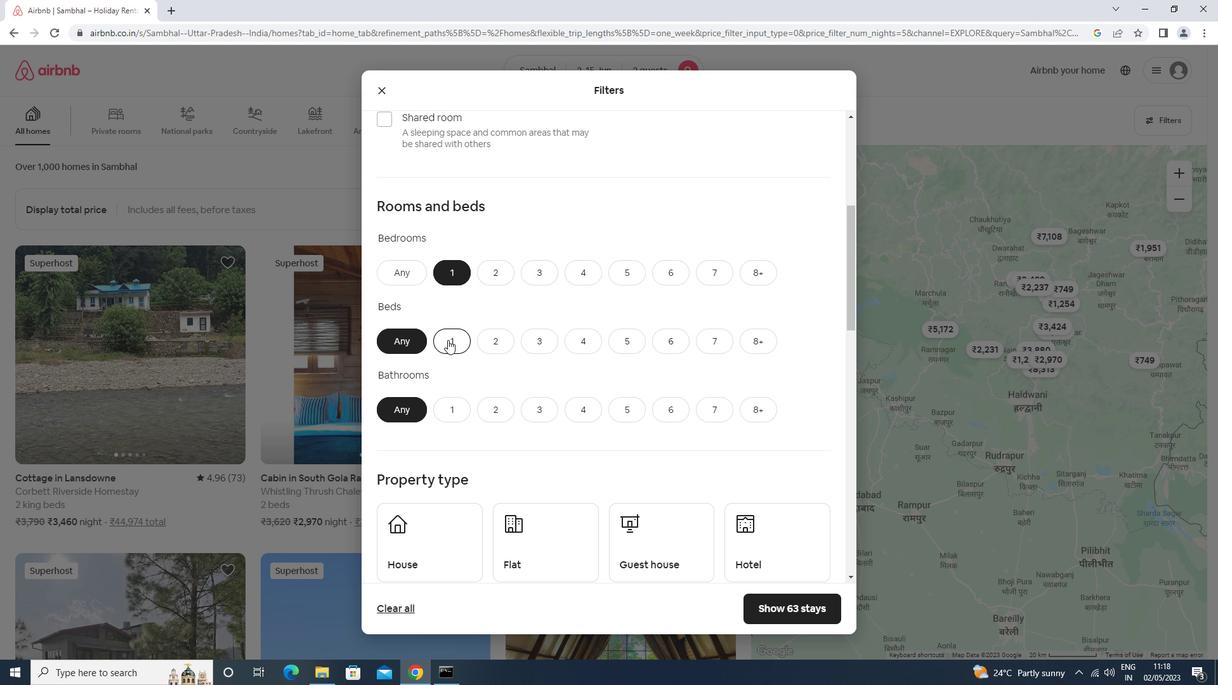 
Action: Mouse moved to (458, 409)
Screenshot: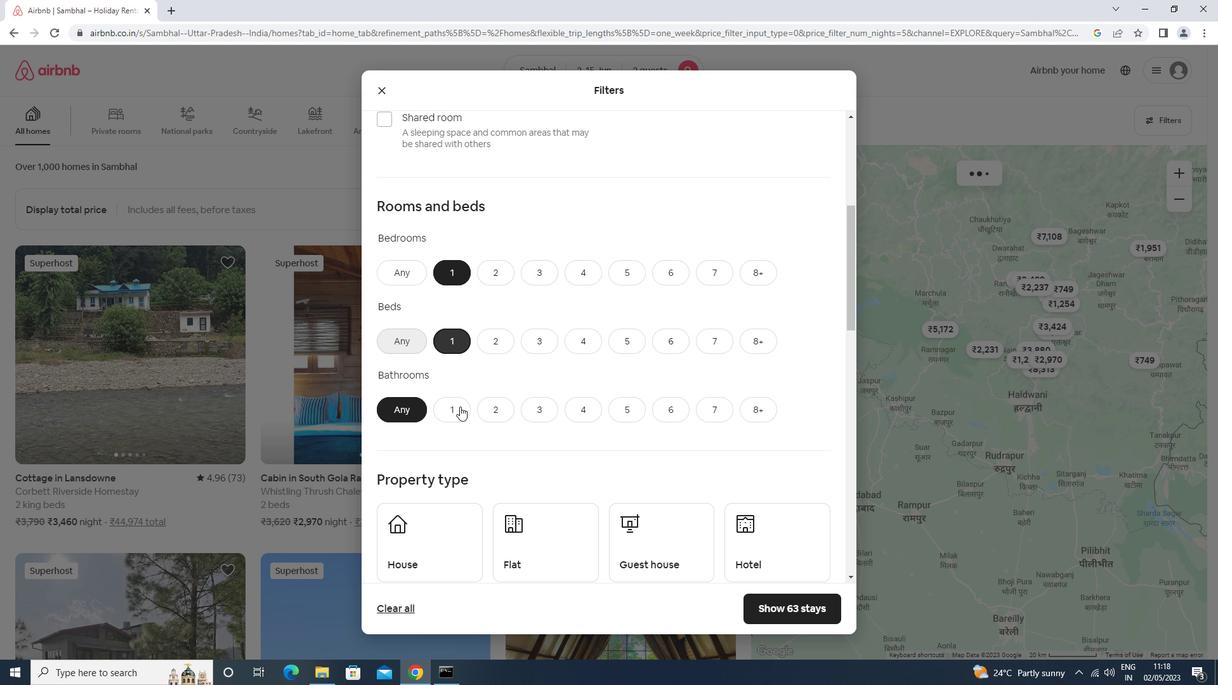 
Action: Mouse pressed left at (458, 409)
Screenshot: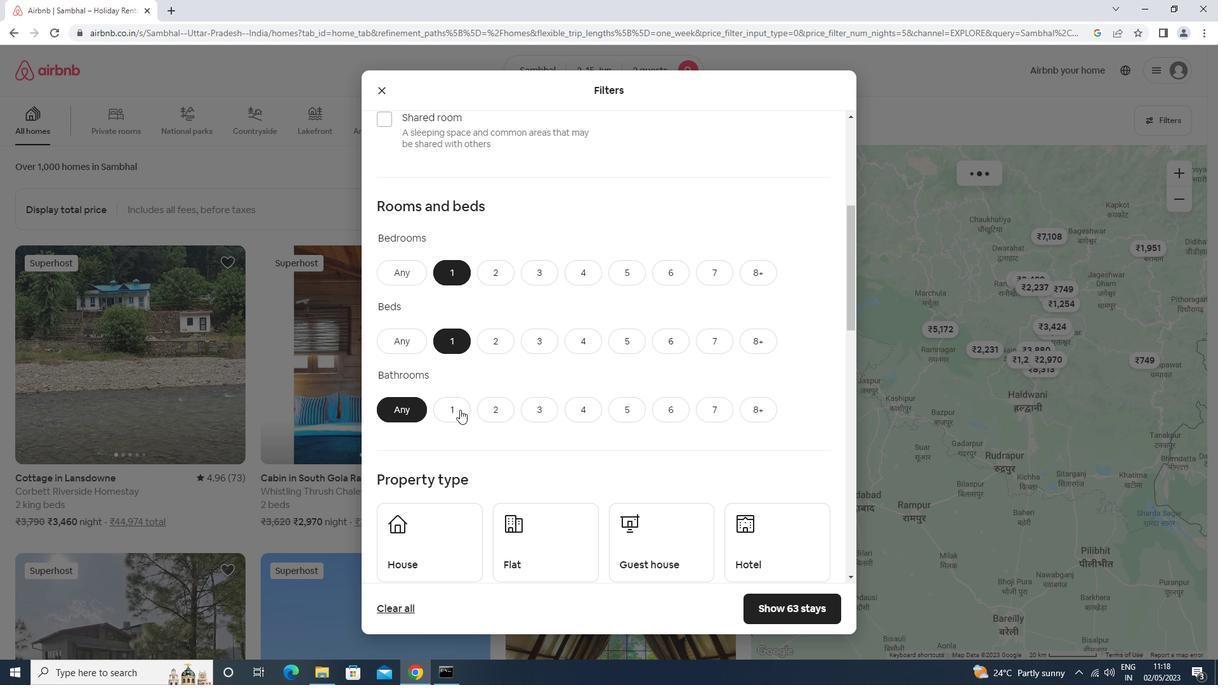 
Action: Mouse scrolled (458, 409) with delta (0, 0)
Screenshot: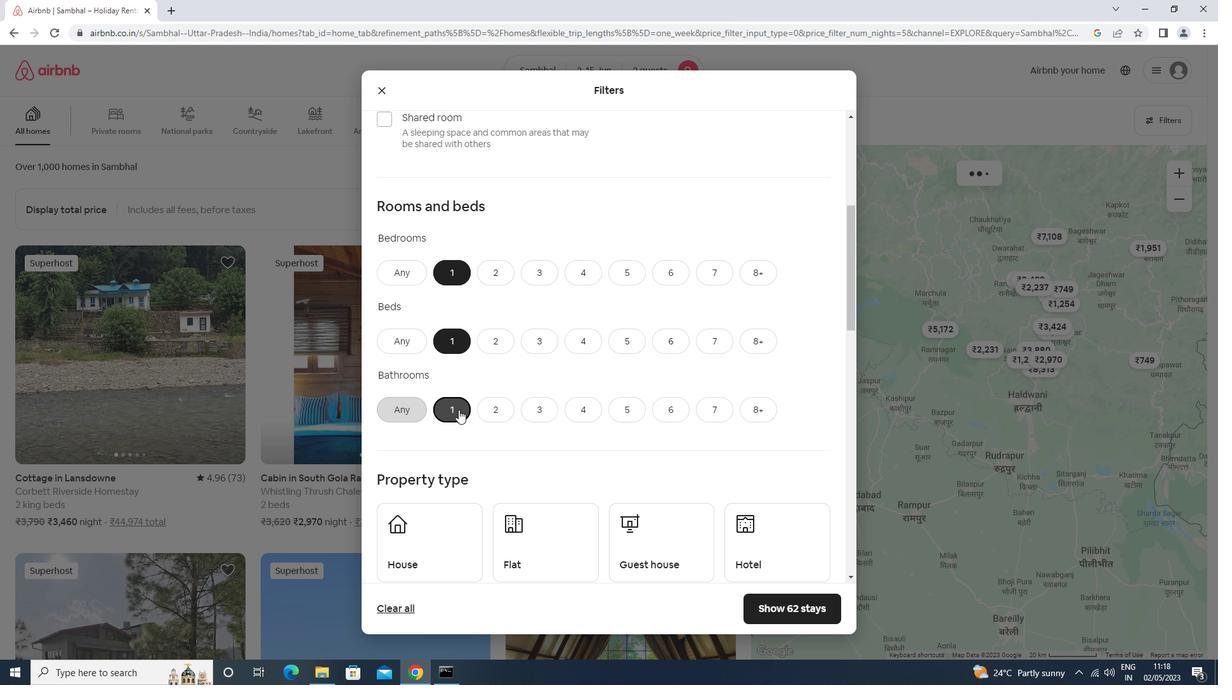 
Action: Mouse scrolled (458, 409) with delta (0, 0)
Screenshot: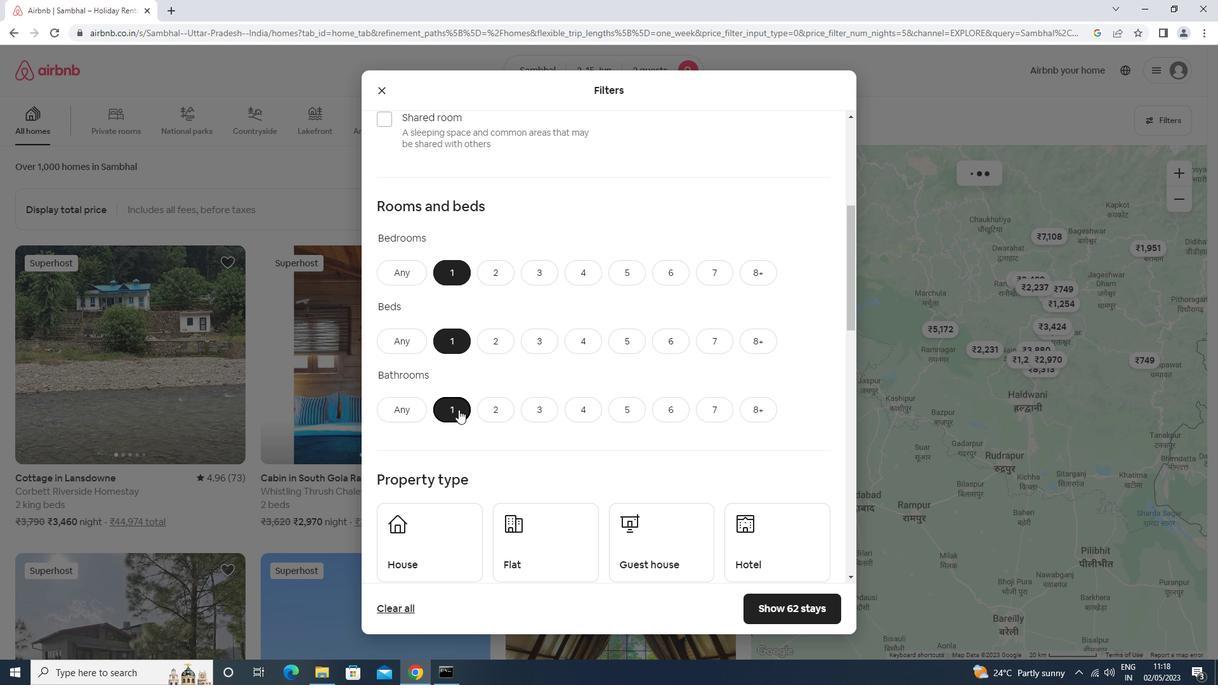 
Action: Mouse moved to (439, 409)
Screenshot: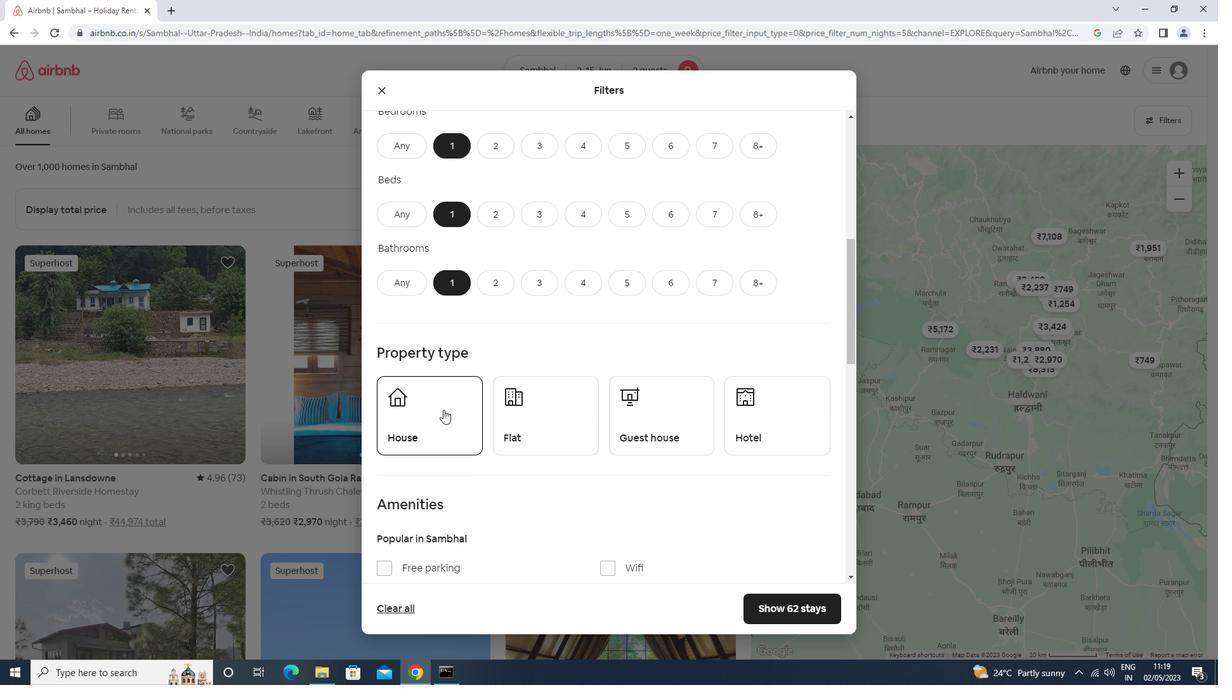 
Action: Mouse pressed left at (439, 409)
Screenshot: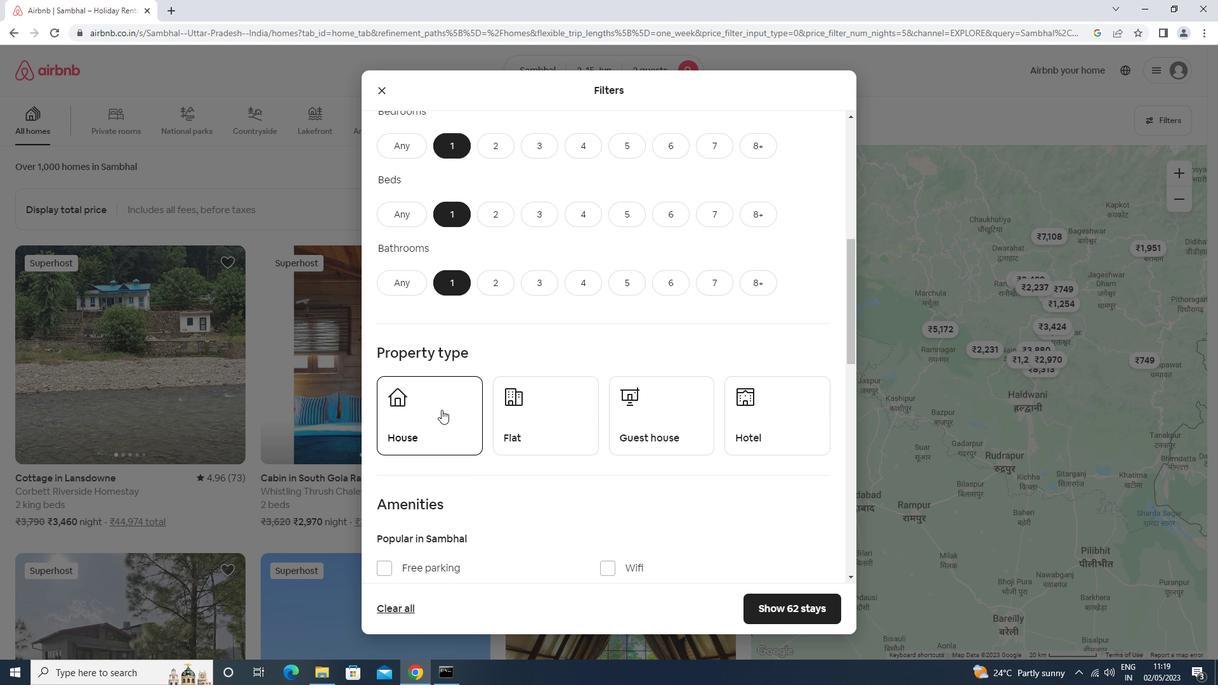 
Action: Mouse moved to (526, 414)
Screenshot: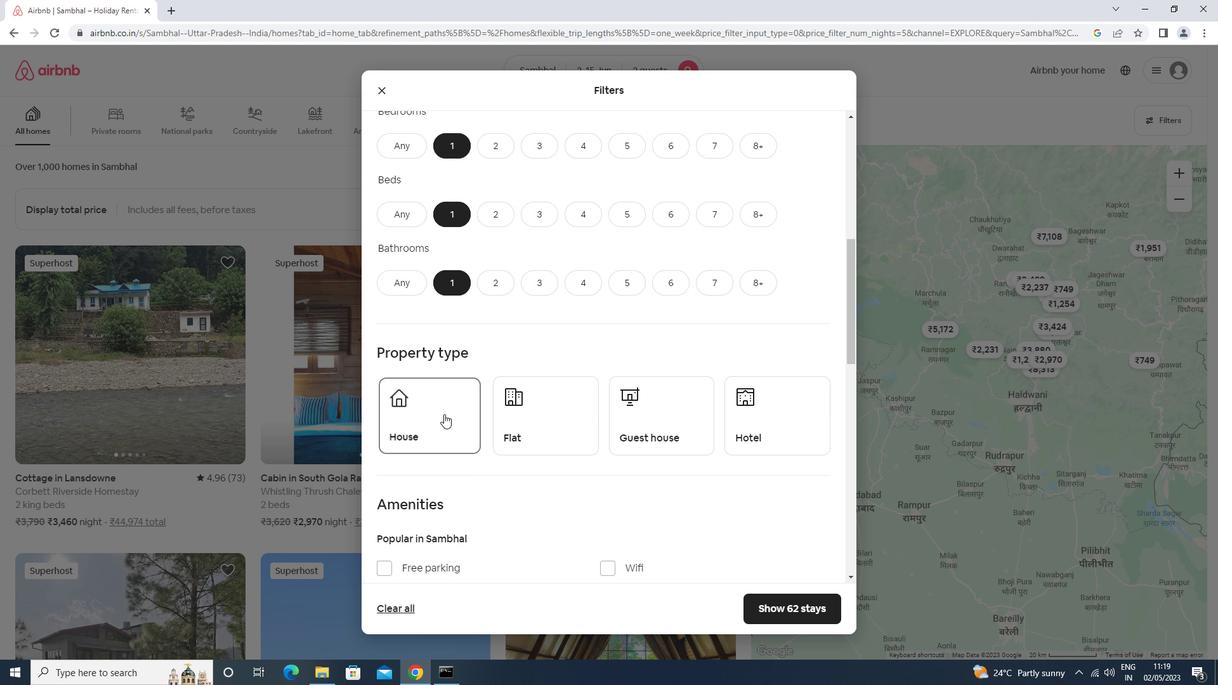 
Action: Mouse pressed left at (526, 414)
Screenshot: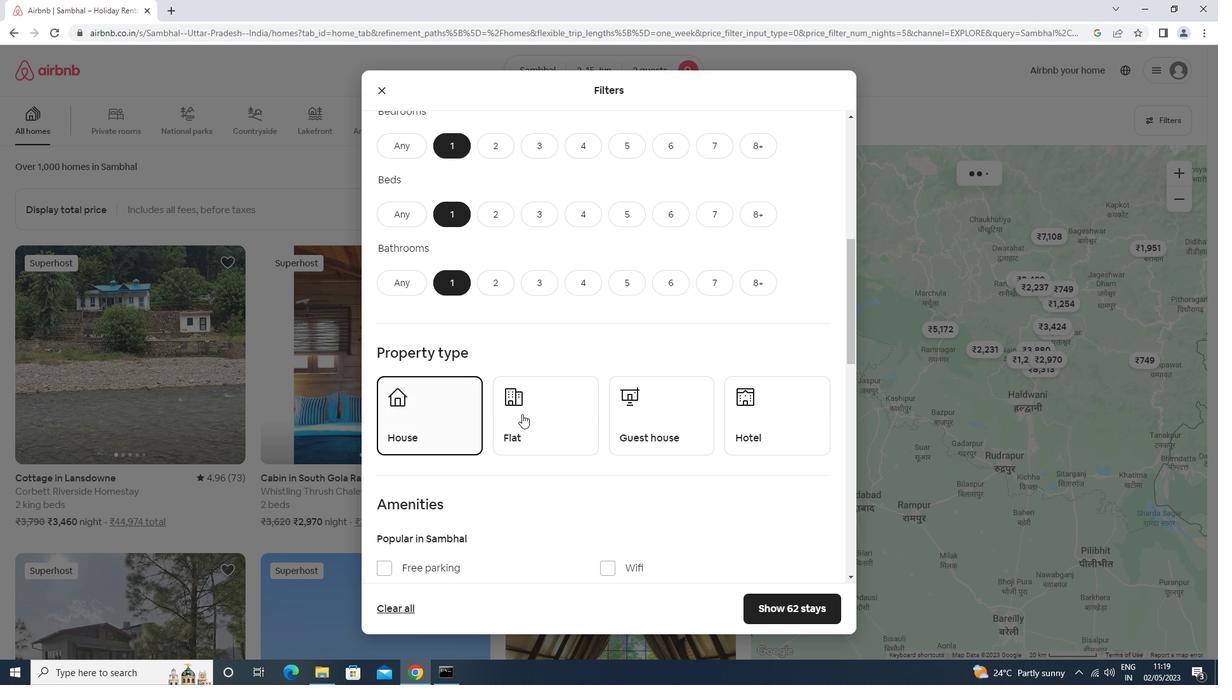 
Action: Mouse moved to (645, 416)
Screenshot: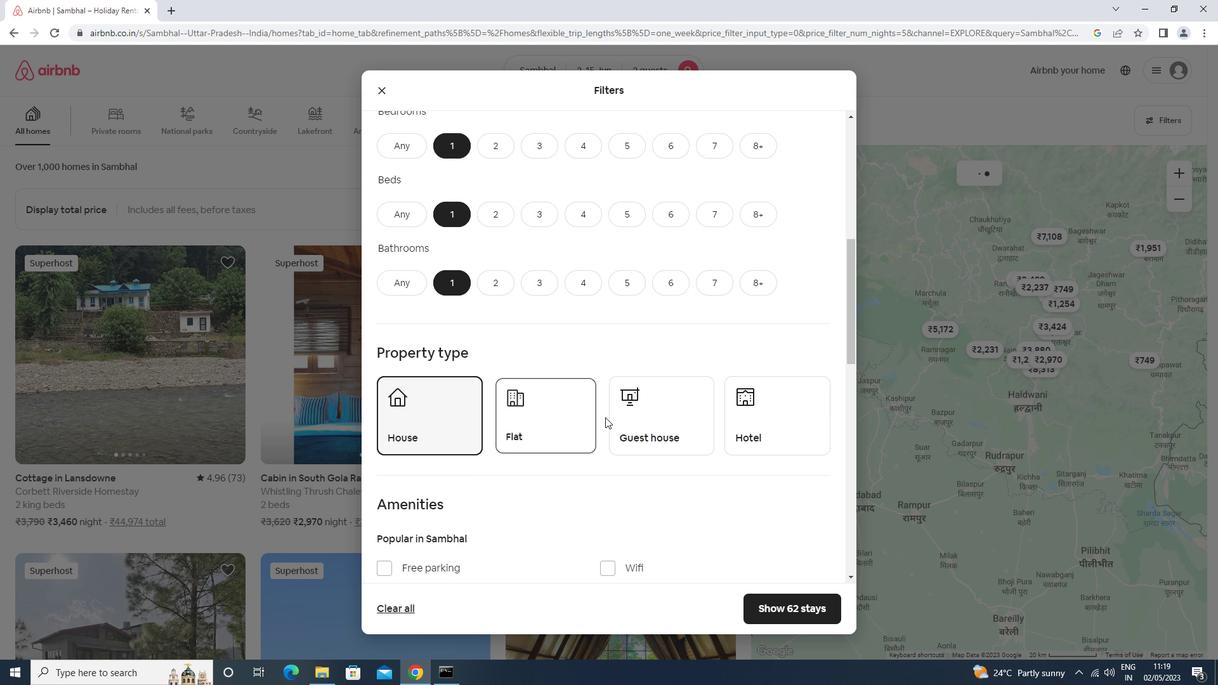 
Action: Mouse pressed left at (645, 416)
Screenshot: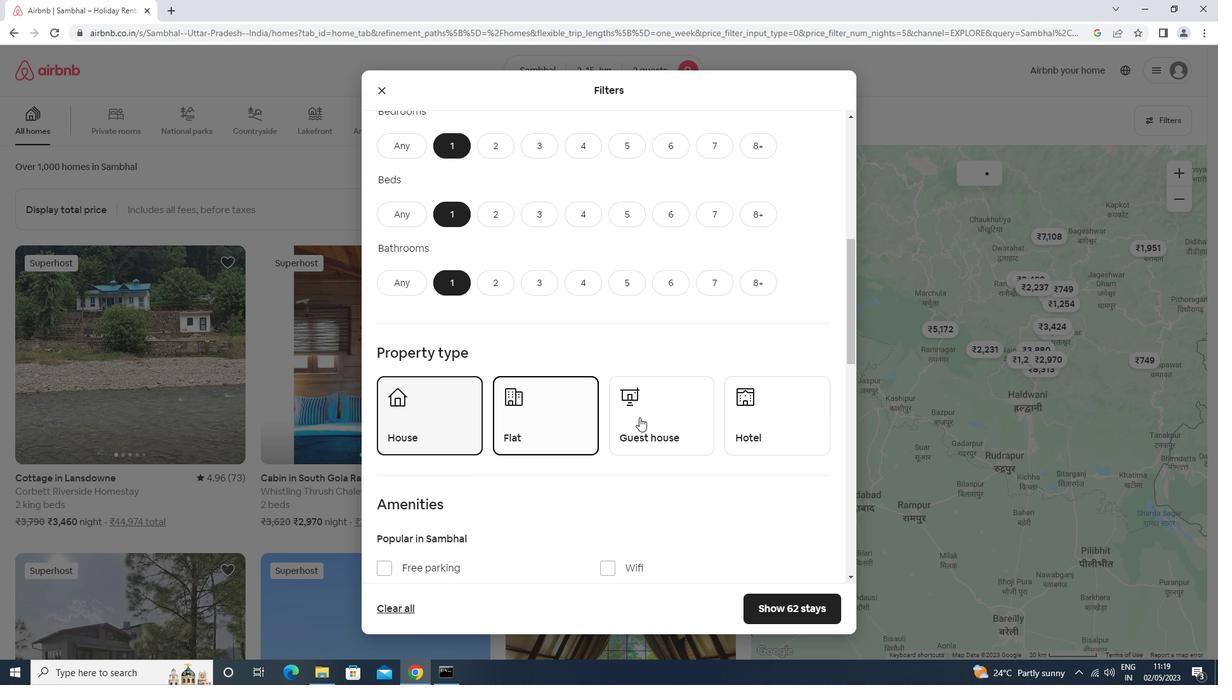 
Action: Mouse moved to (753, 421)
Screenshot: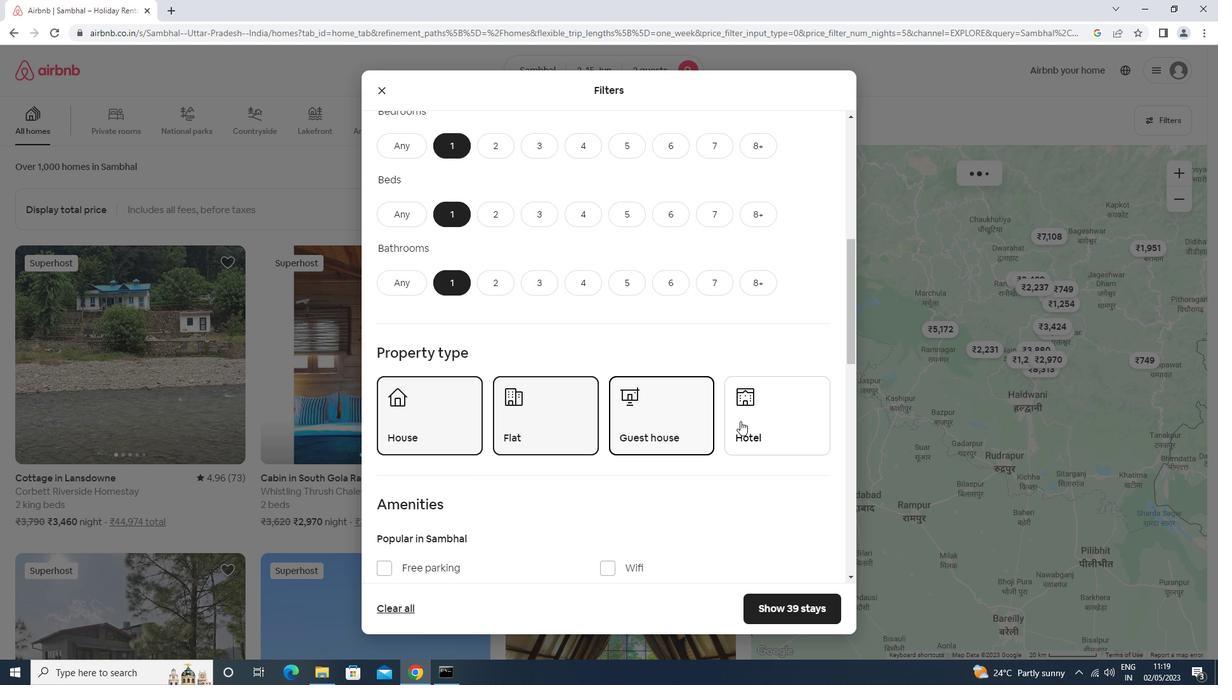 
Action: Mouse pressed left at (753, 421)
Screenshot: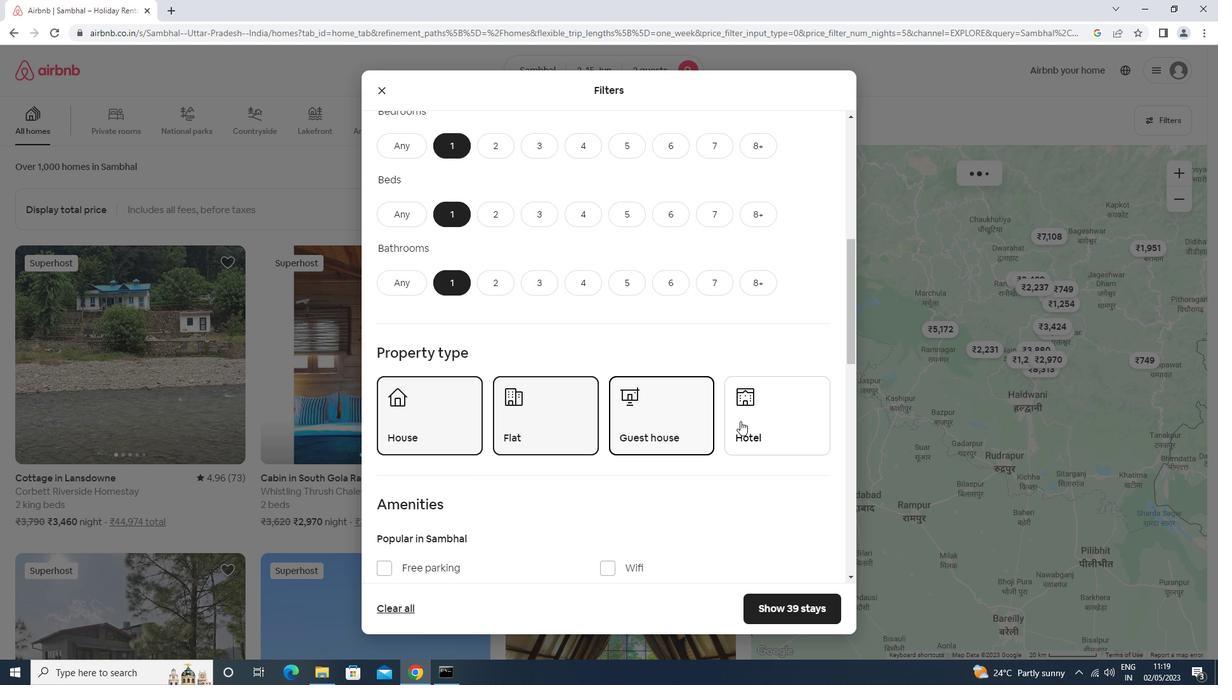 
Action: Mouse moved to (750, 423)
Screenshot: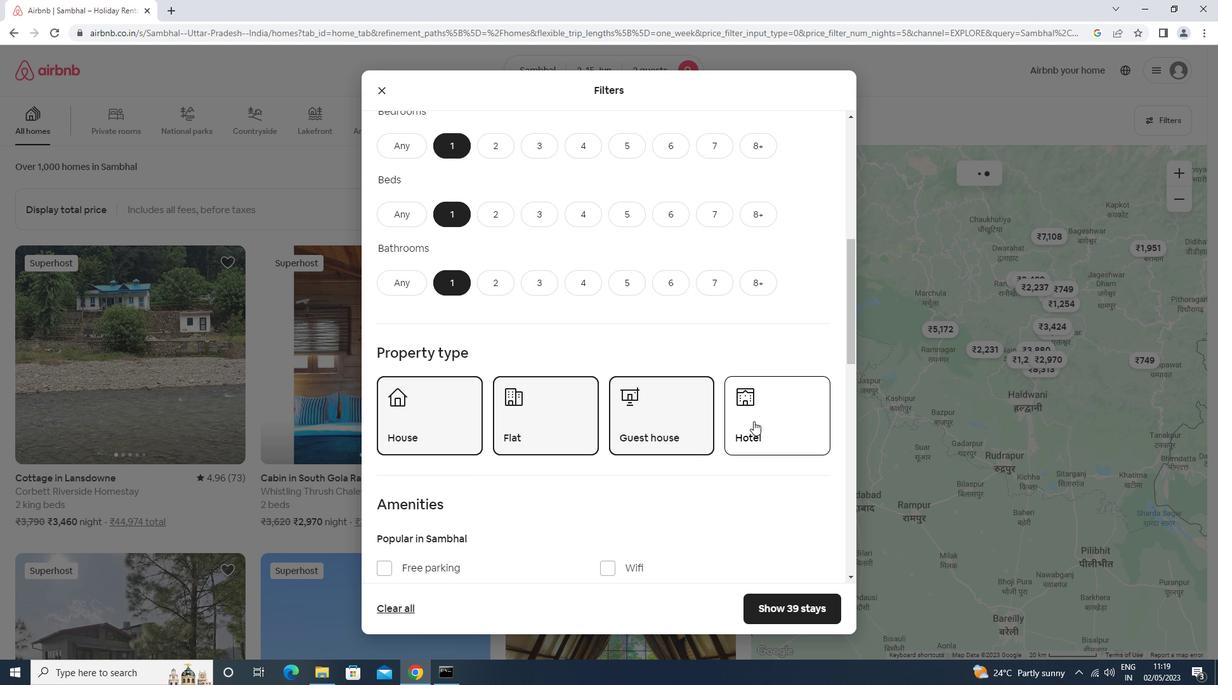
Action: Mouse scrolled (750, 422) with delta (0, 0)
Screenshot: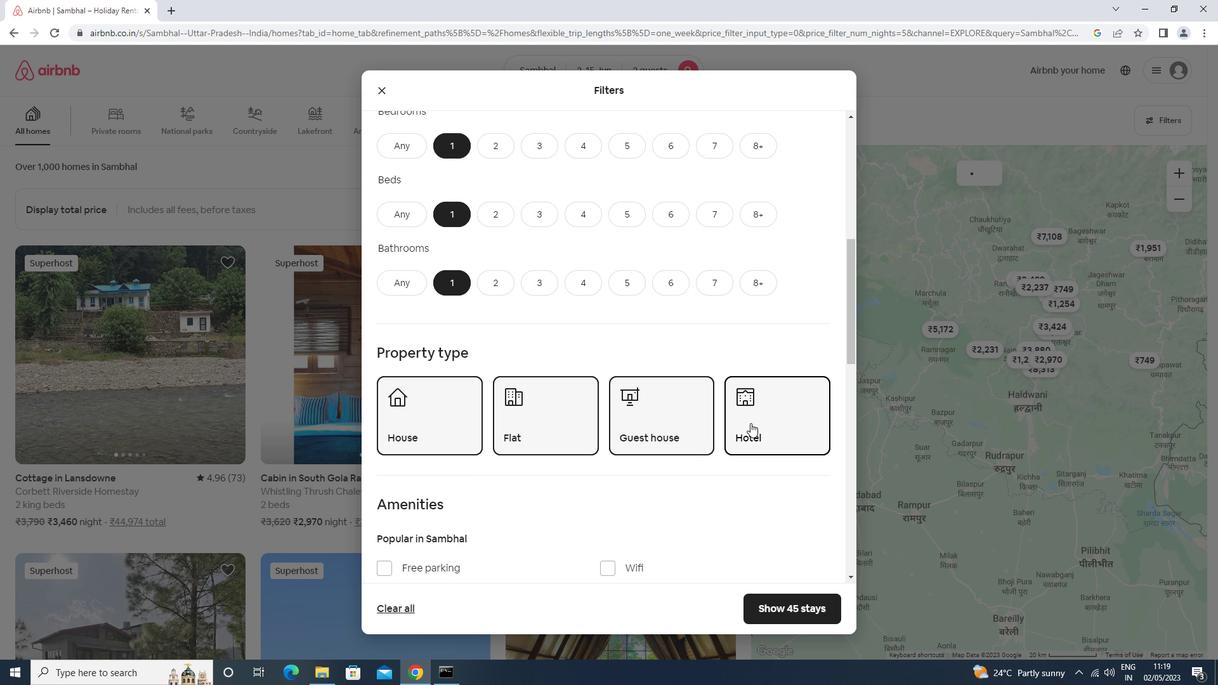 
Action: Mouse scrolled (750, 422) with delta (0, 0)
Screenshot: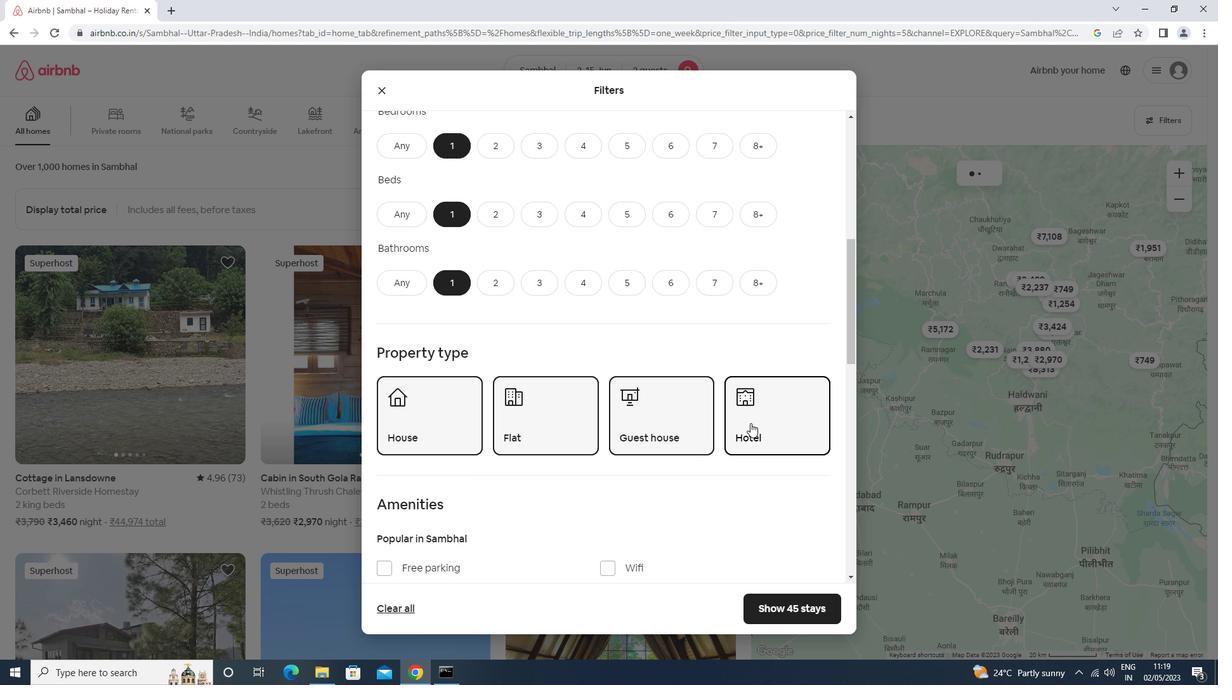 
Action: Mouse scrolled (750, 422) with delta (0, 0)
Screenshot: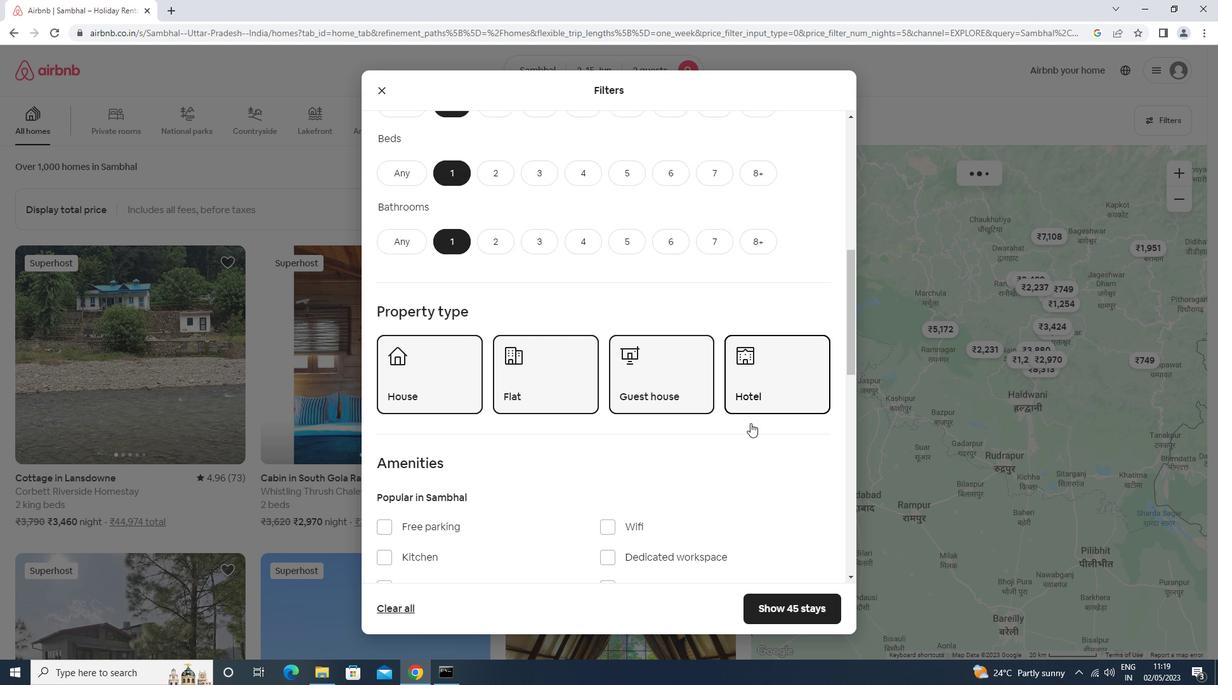 
Action: Mouse scrolled (750, 422) with delta (0, 0)
Screenshot: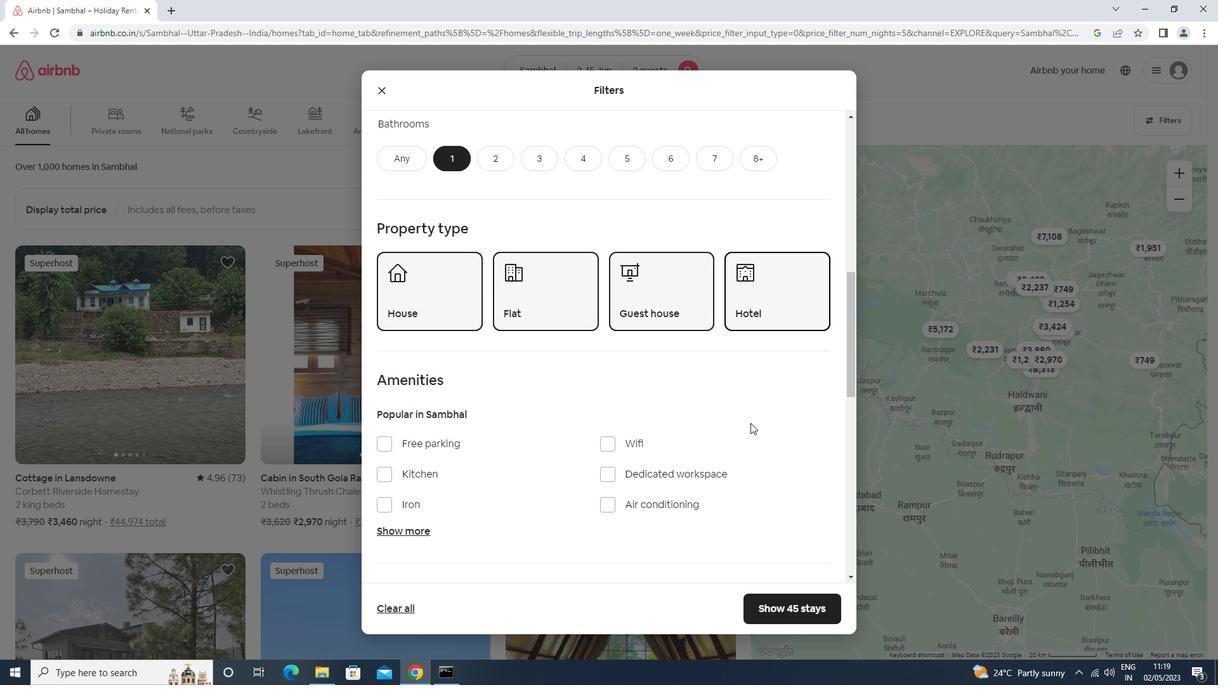 
Action: Mouse moved to (796, 548)
Screenshot: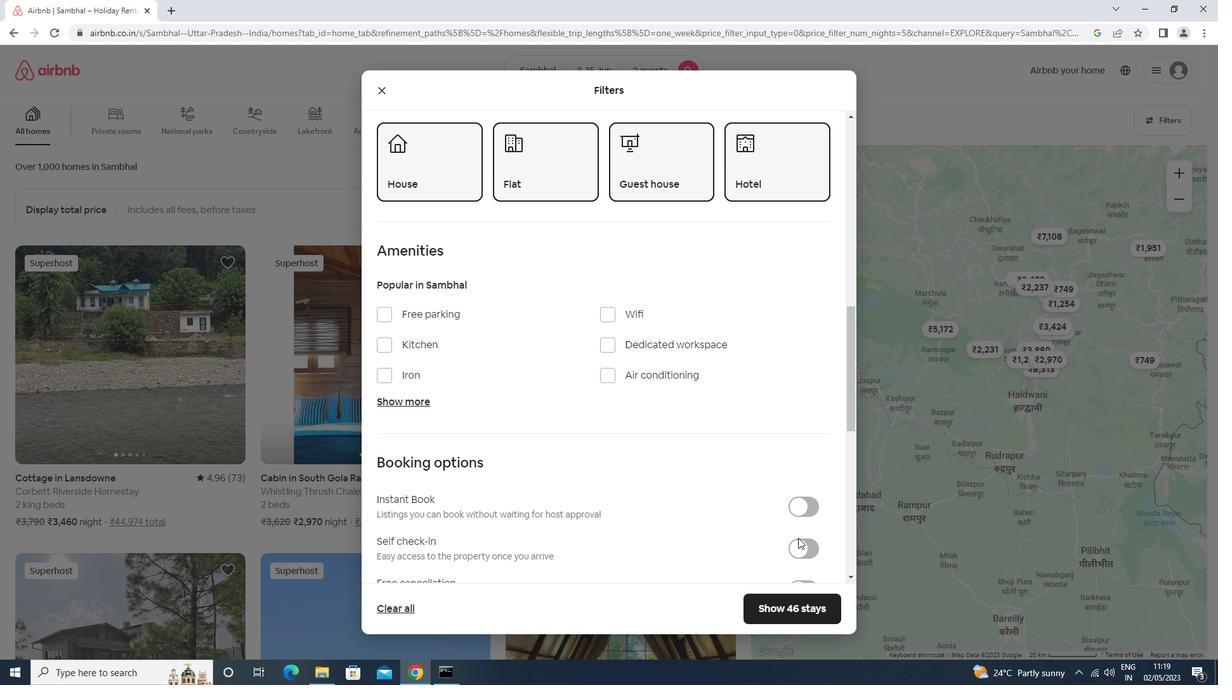 
Action: Mouse pressed left at (796, 548)
Screenshot: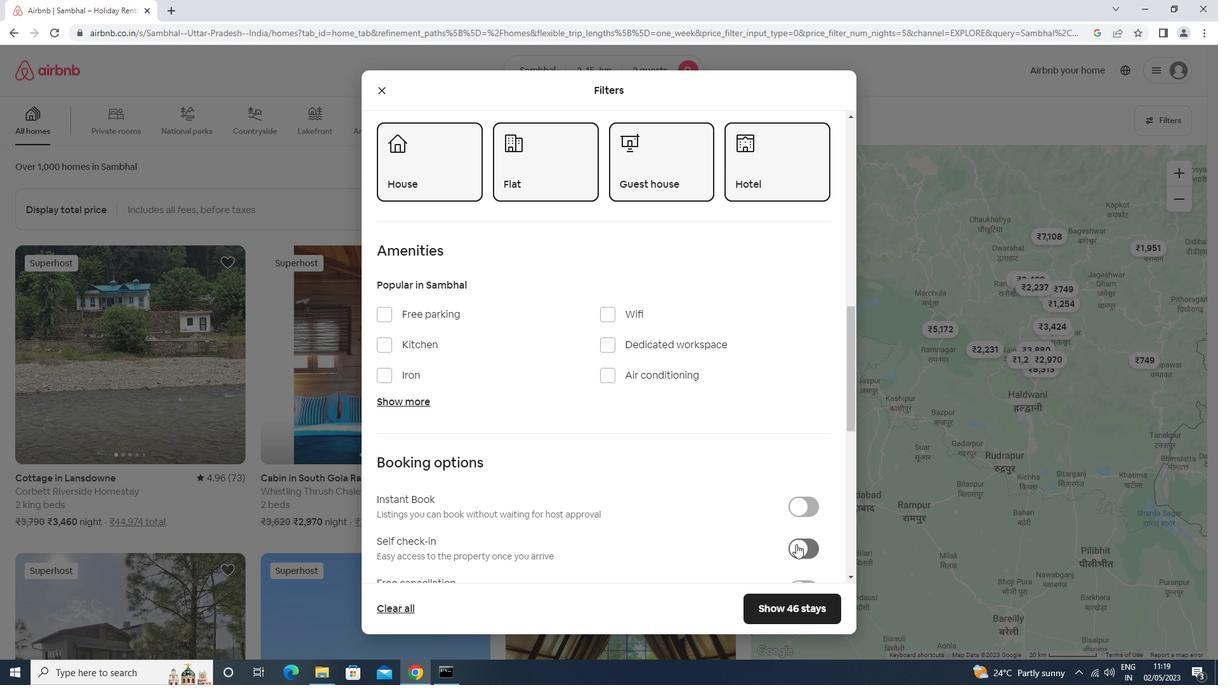 
Action: Mouse moved to (795, 545)
Screenshot: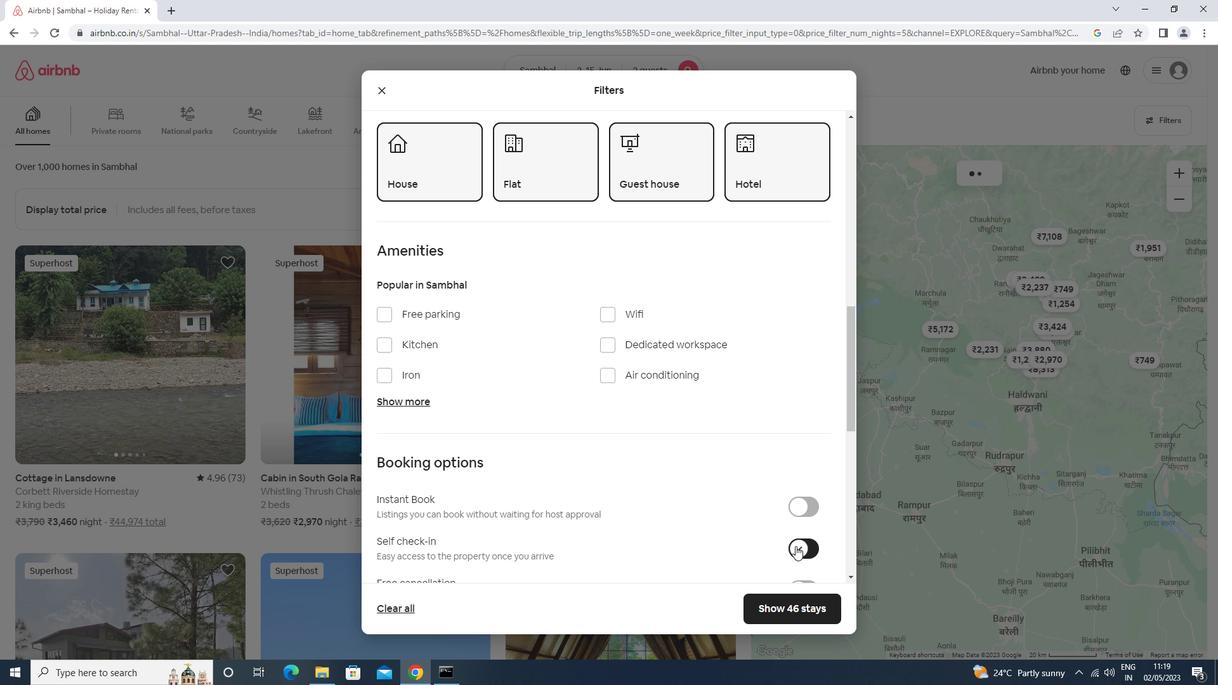 
Action: Mouse scrolled (795, 545) with delta (0, 0)
Screenshot: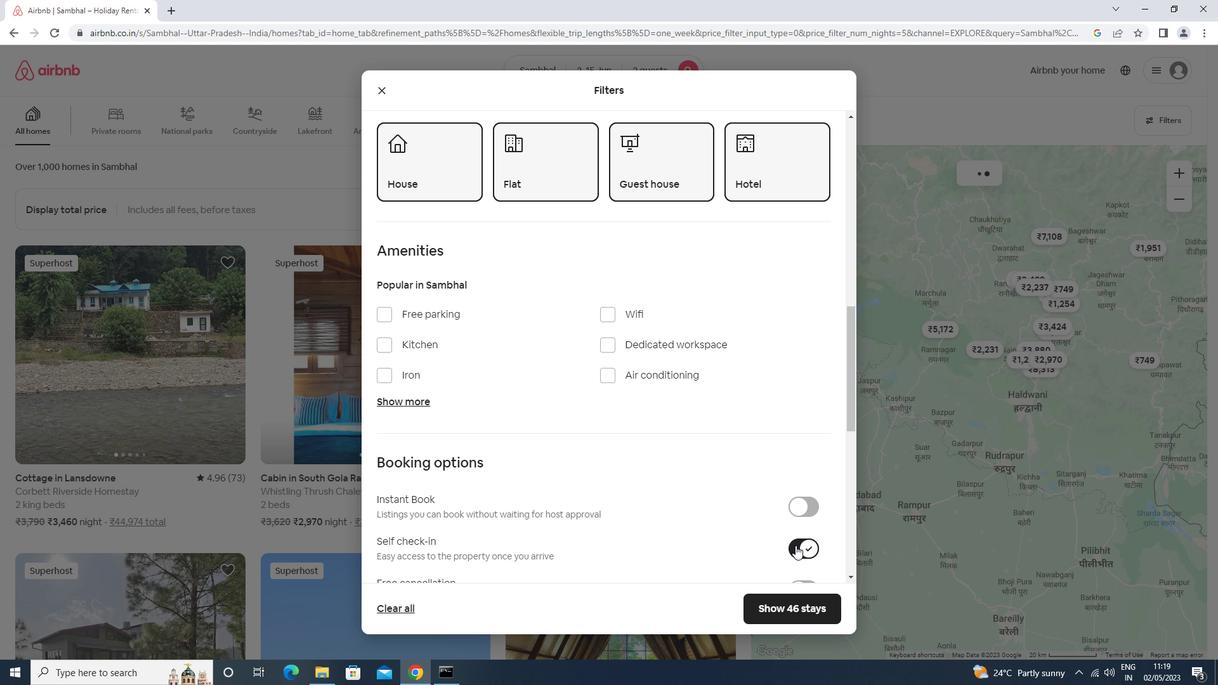 
Action: Mouse scrolled (795, 545) with delta (0, 0)
Screenshot: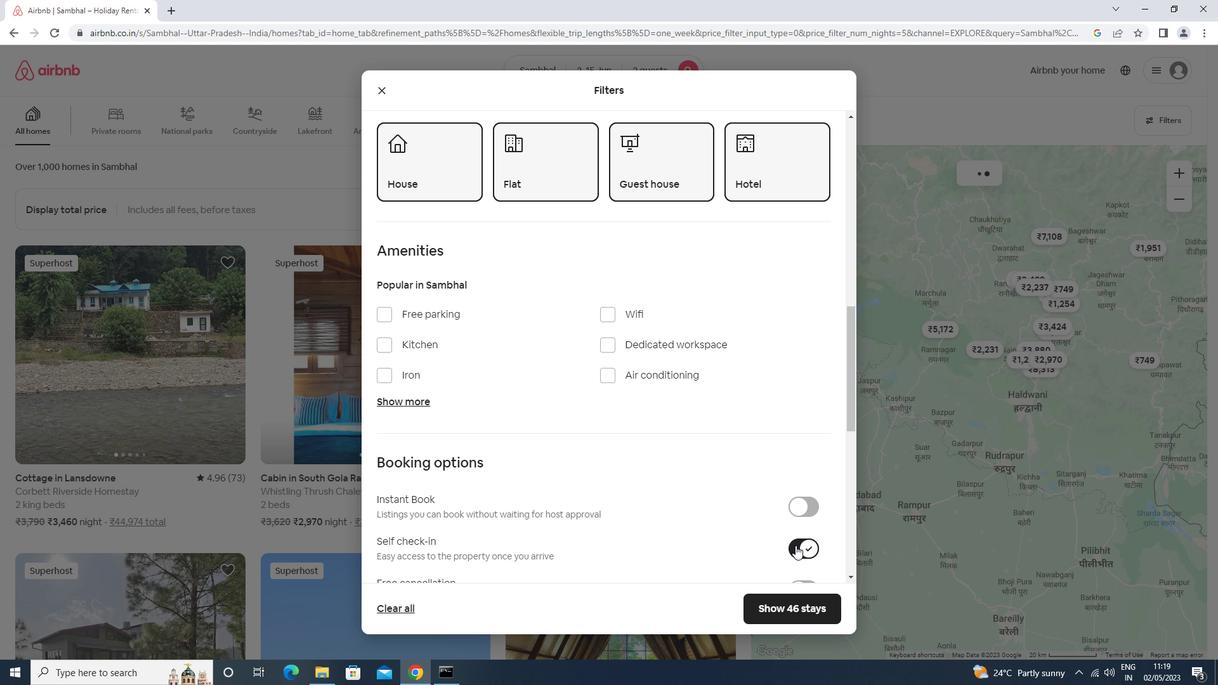 
Action: Mouse scrolled (795, 545) with delta (0, 0)
Screenshot: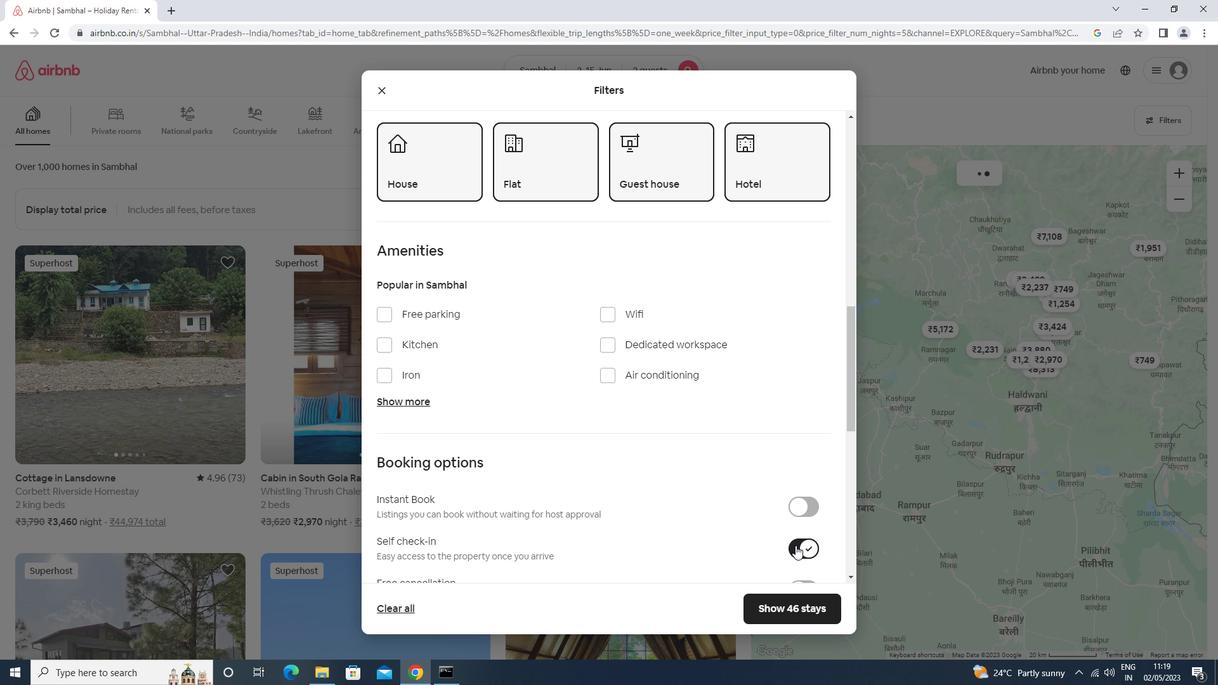 
Action: Mouse scrolled (795, 545) with delta (0, 0)
Screenshot: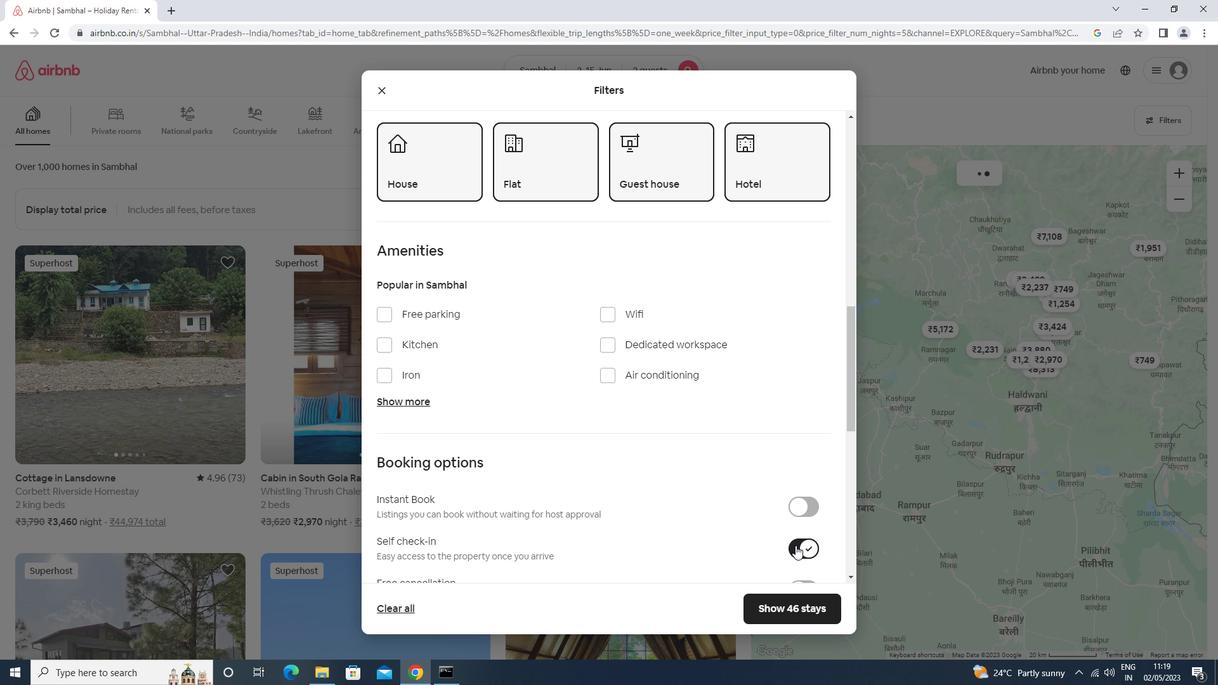 
Action: Mouse scrolled (795, 545) with delta (0, 0)
Screenshot: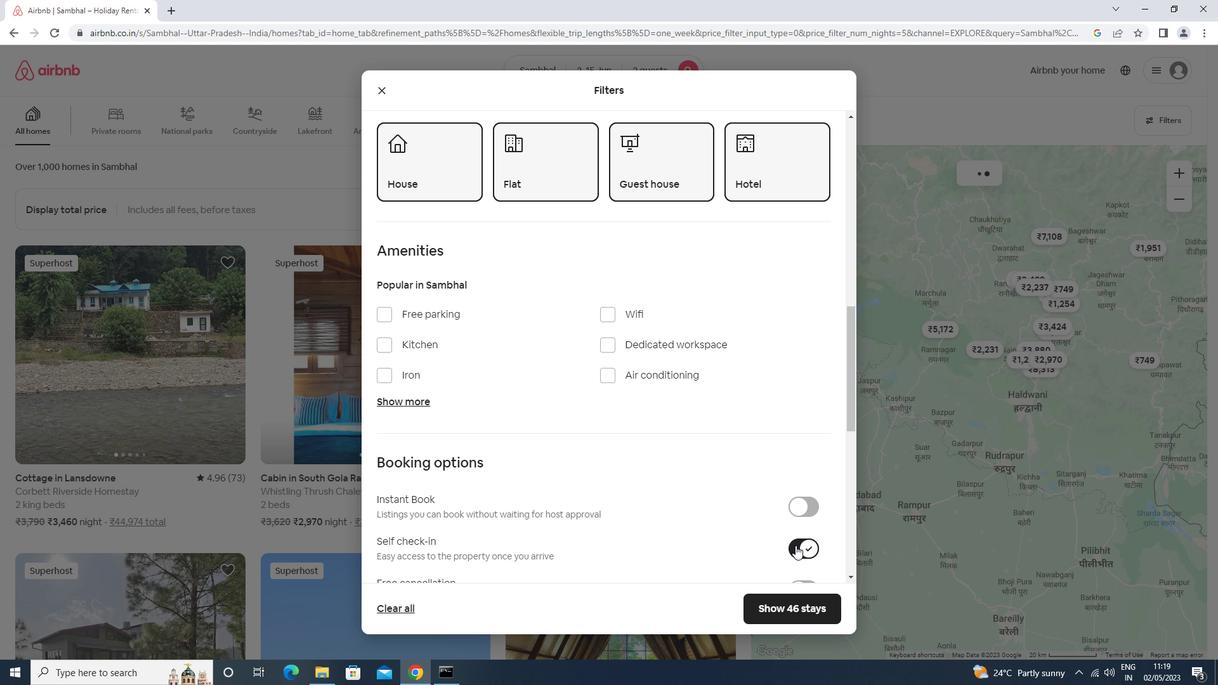 
Action: Mouse scrolled (795, 545) with delta (0, 0)
Screenshot: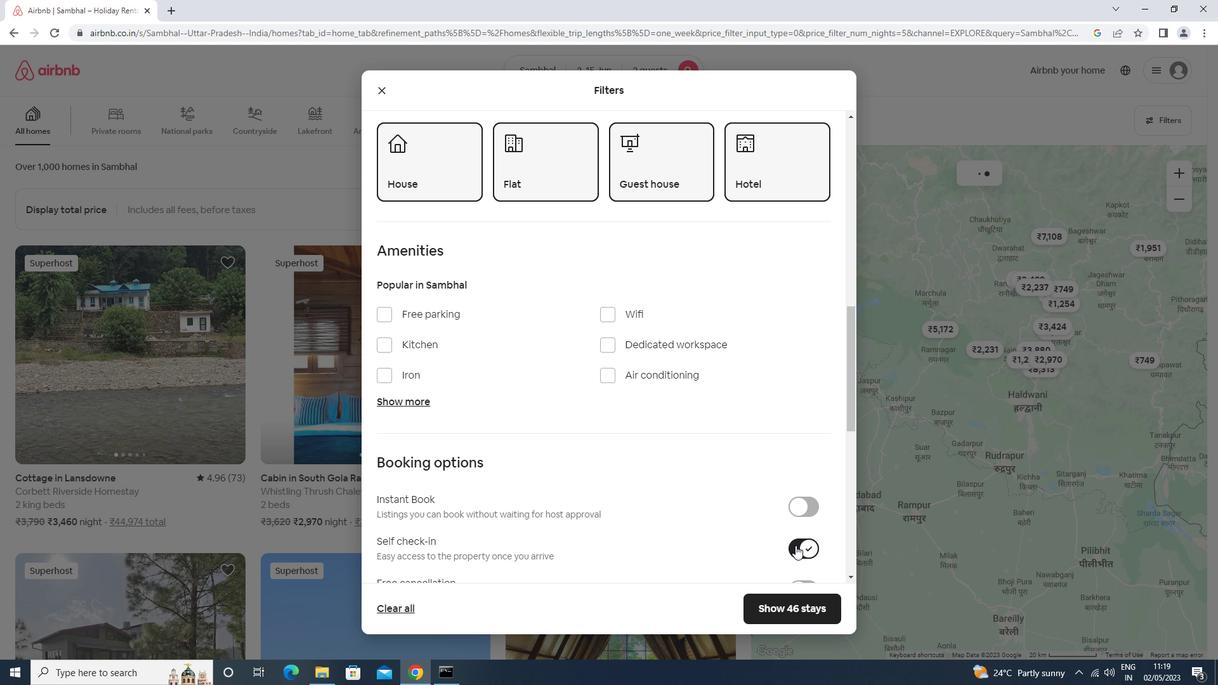 
Action: Mouse moved to (434, 493)
Screenshot: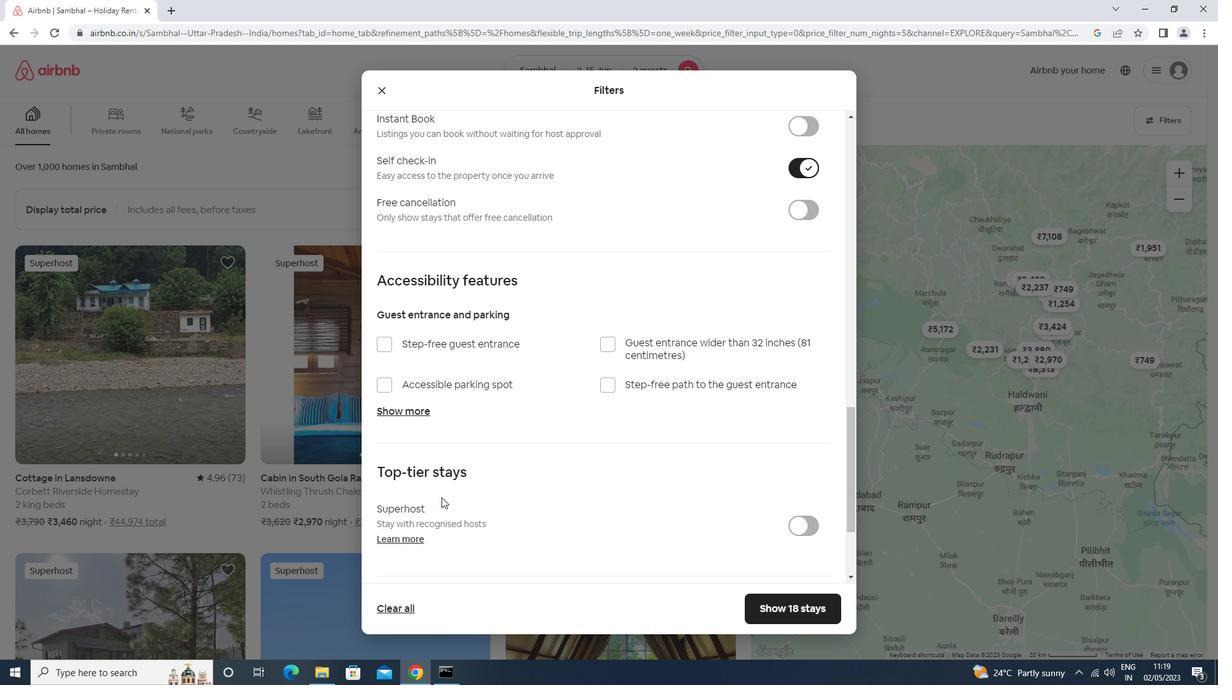 
Action: Mouse scrolled (434, 493) with delta (0, 0)
Screenshot: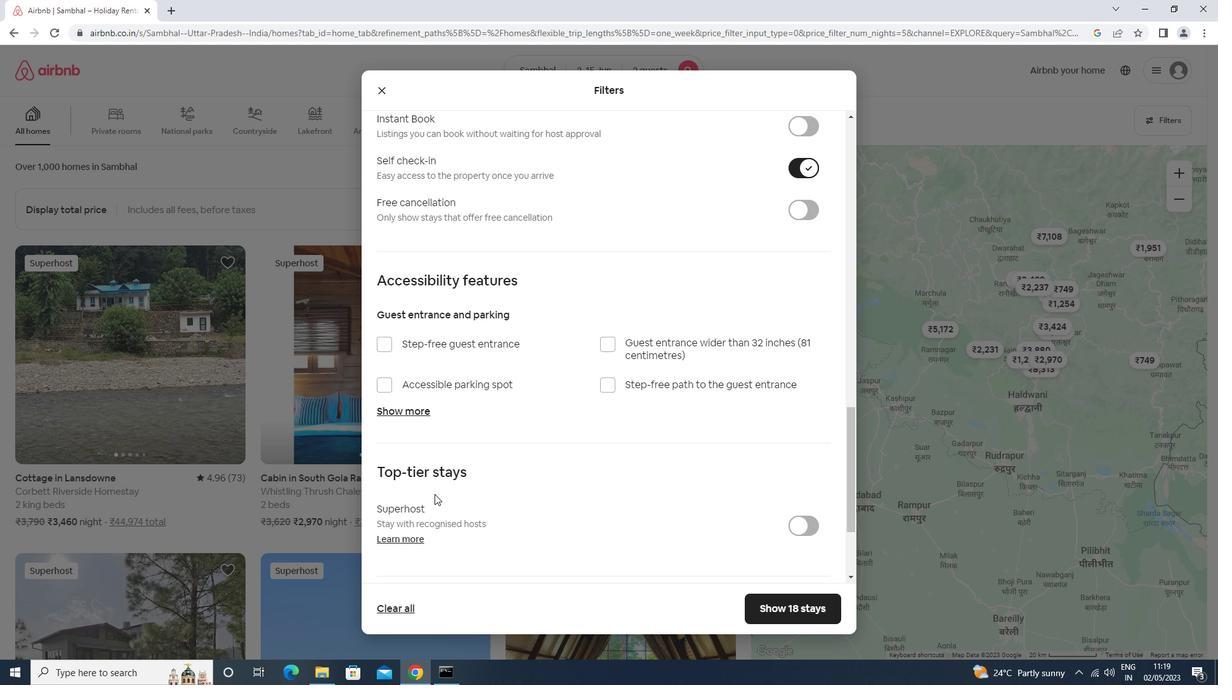
Action: Mouse scrolled (434, 493) with delta (0, 0)
Screenshot: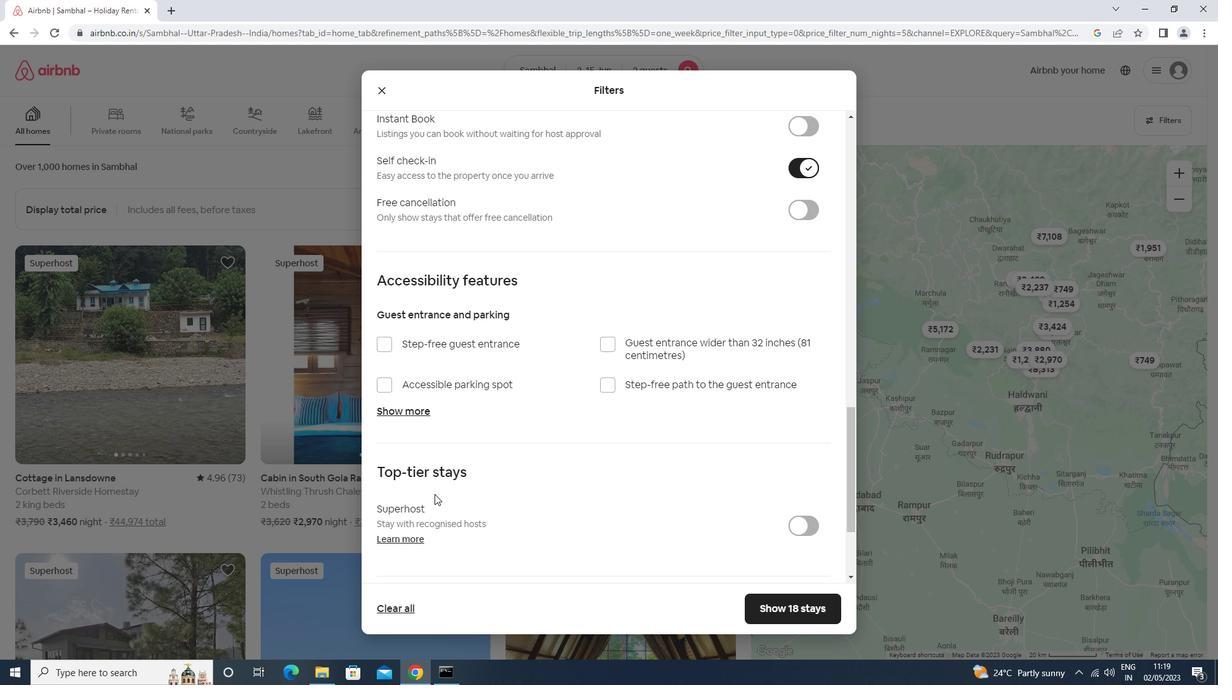 
Action: Mouse scrolled (434, 493) with delta (0, 0)
Screenshot: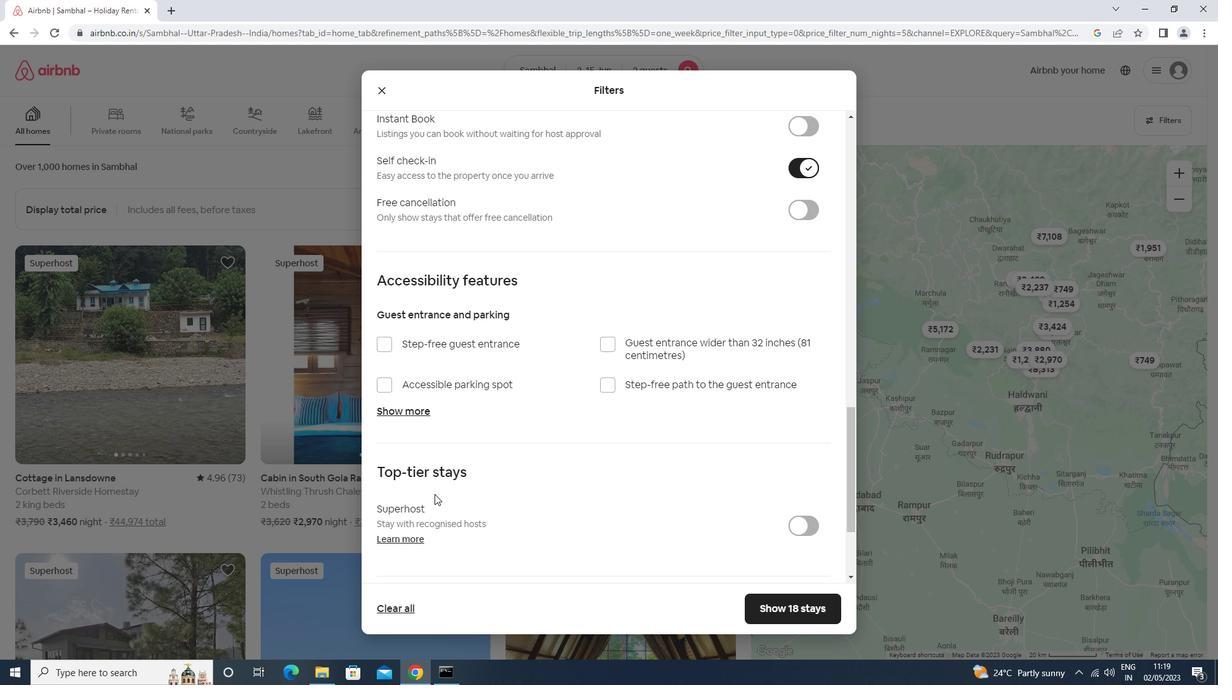 
Action: Mouse scrolled (434, 493) with delta (0, 0)
Screenshot: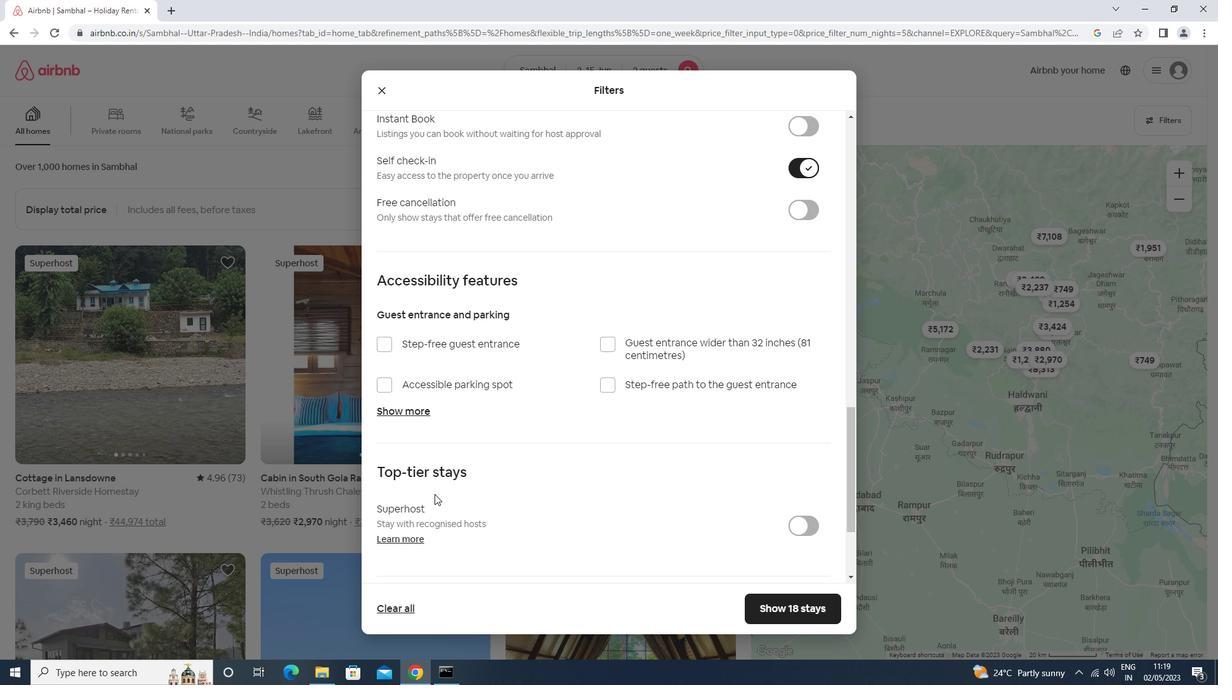 
Action: Mouse scrolled (434, 493) with delta (0, 0)
Screenshot: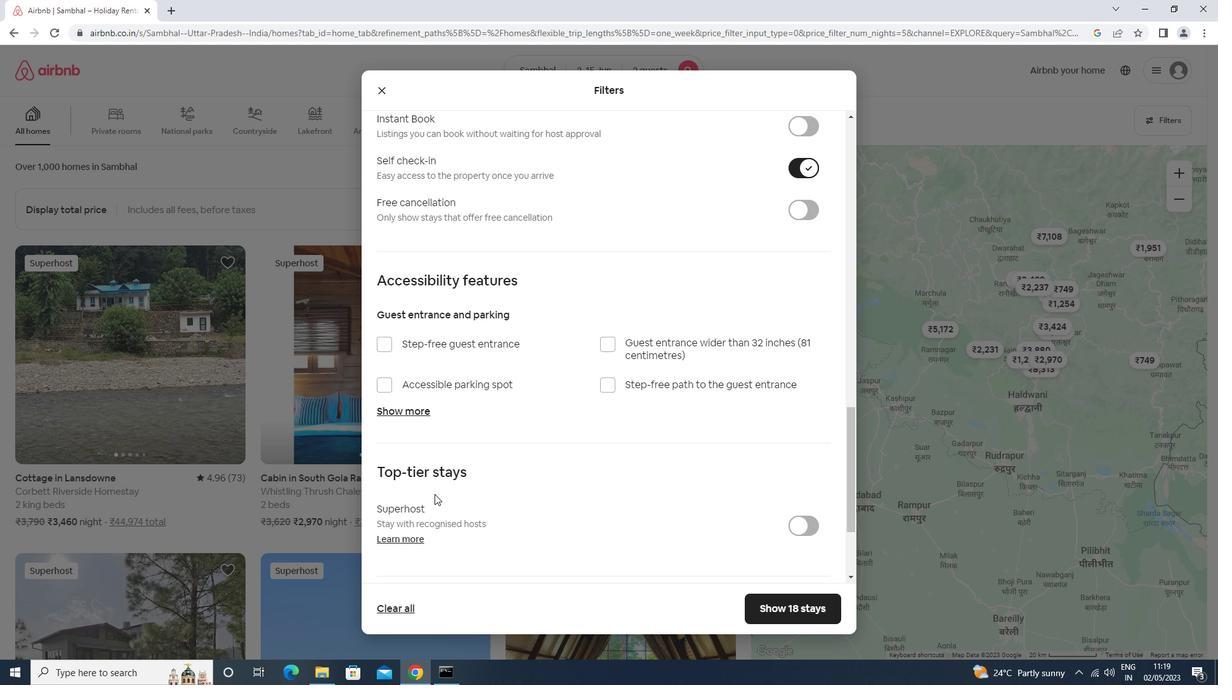 
Action: Mouse scrolled (434, 493) with delta (0, 0)
Screenshot: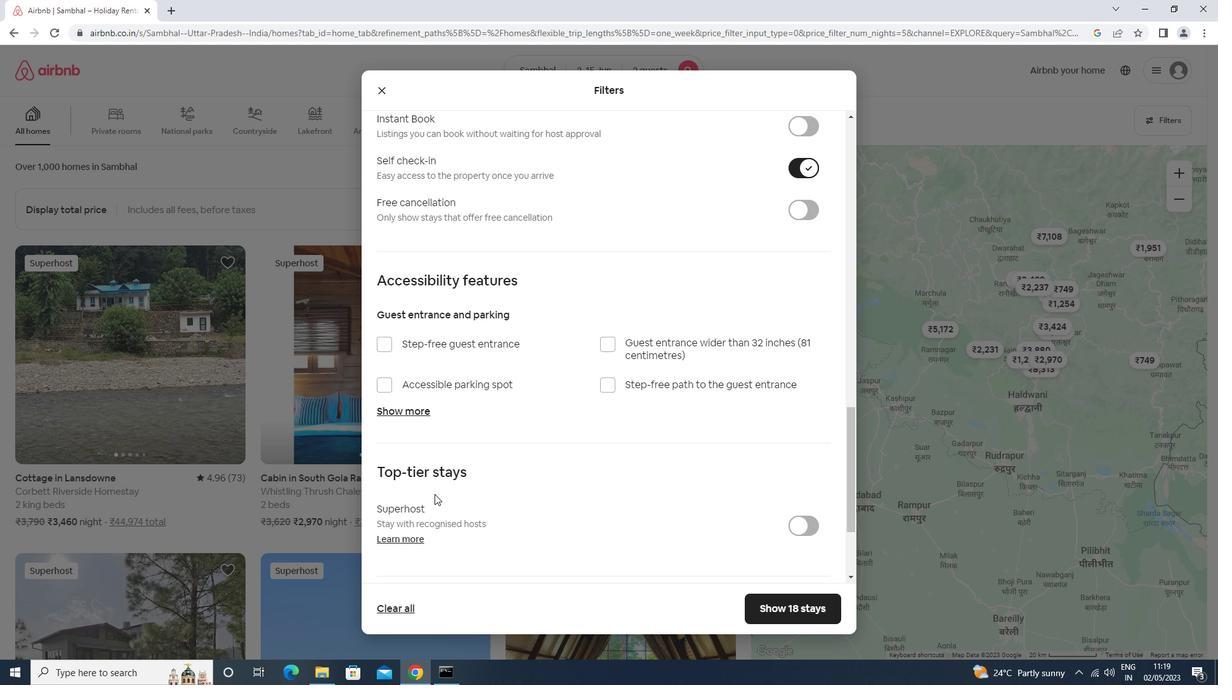 
Action: Mouse moved to (392, 491)
Screenshot: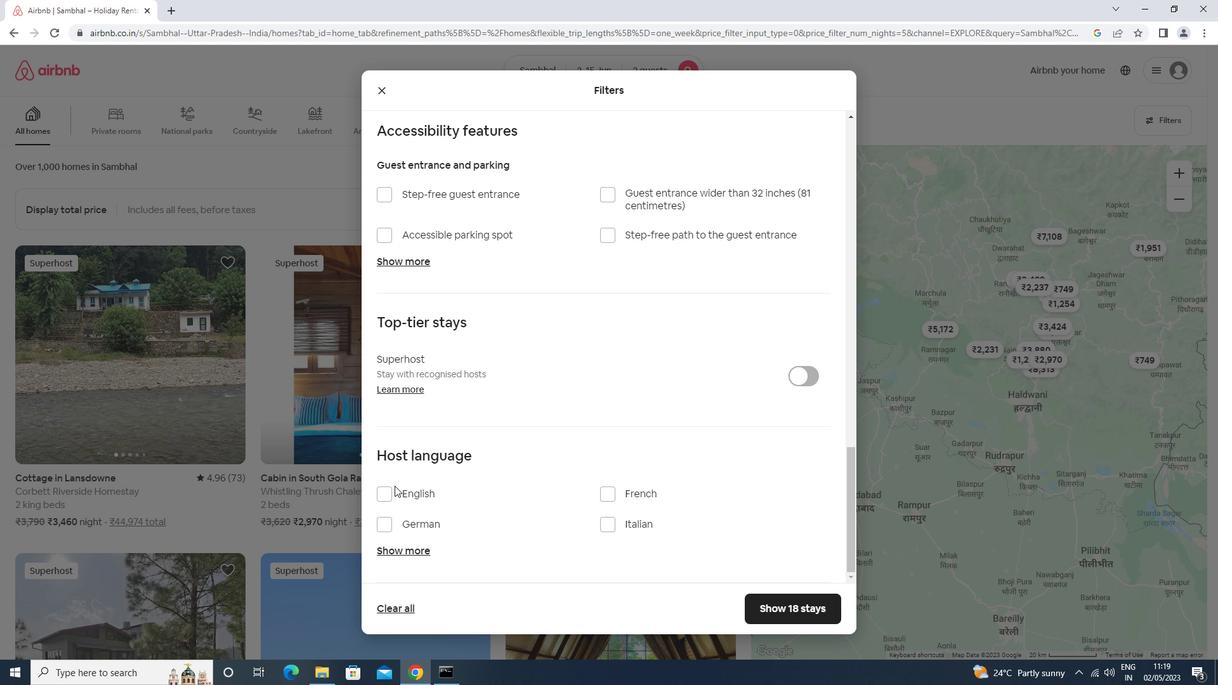 
Action: Mouse pressed left at (392, 491)
Screenshot: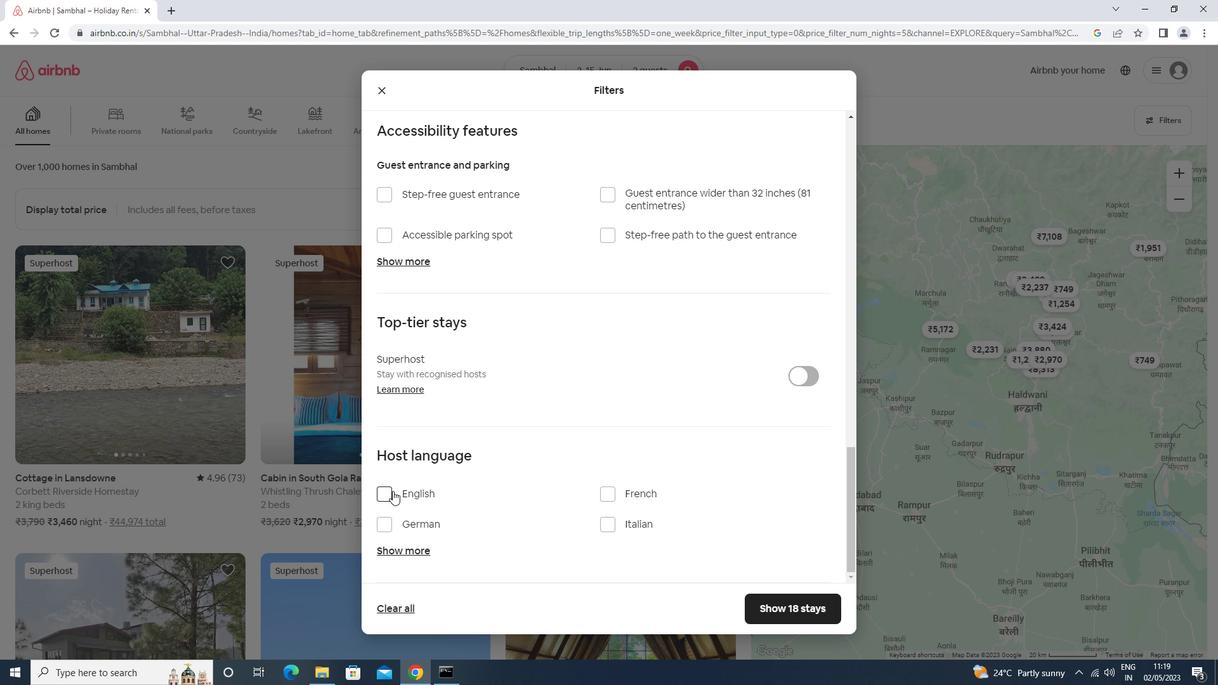 
Action: Mouse moved to (778, 603)
Screenshot: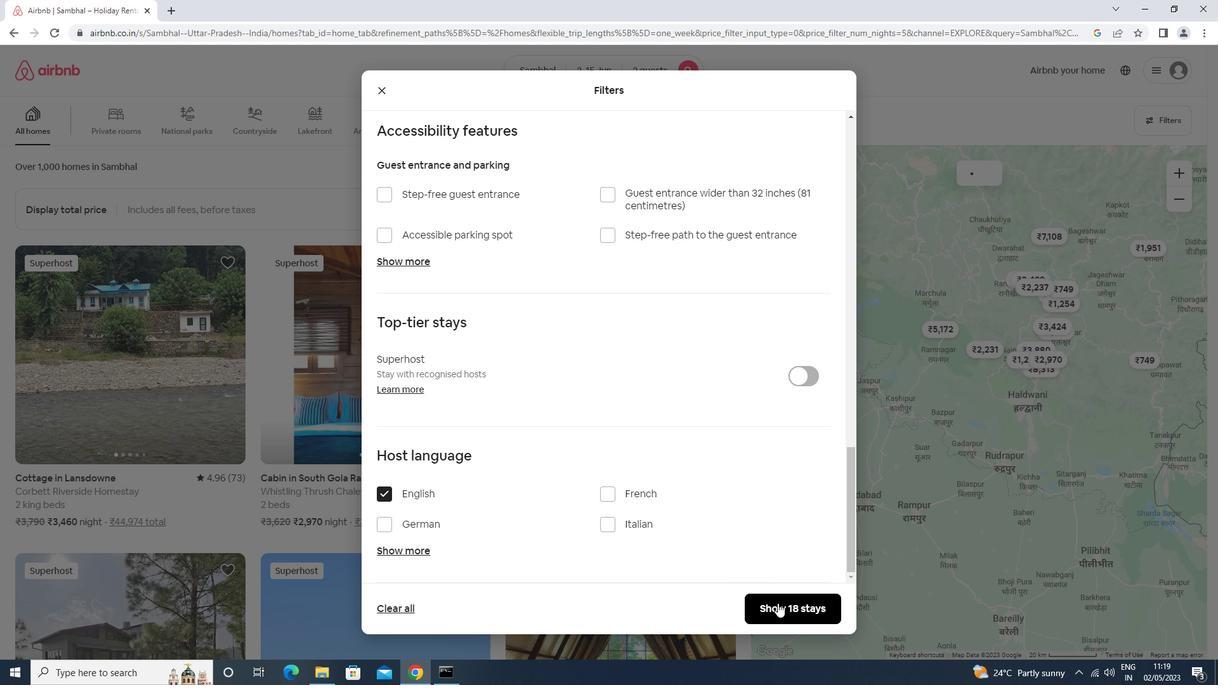 
Action: Mouse pressed left at (778, 603)
Screenshot: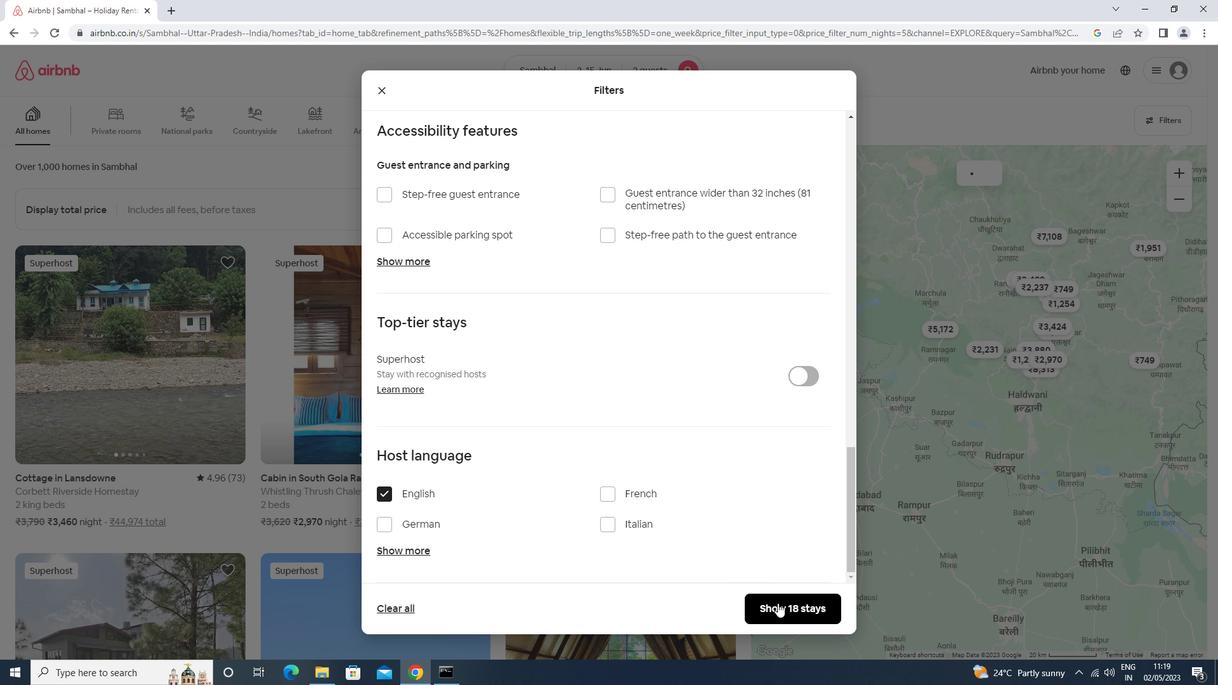 
Action: Mouse moved to (779, 603)
Screenshot: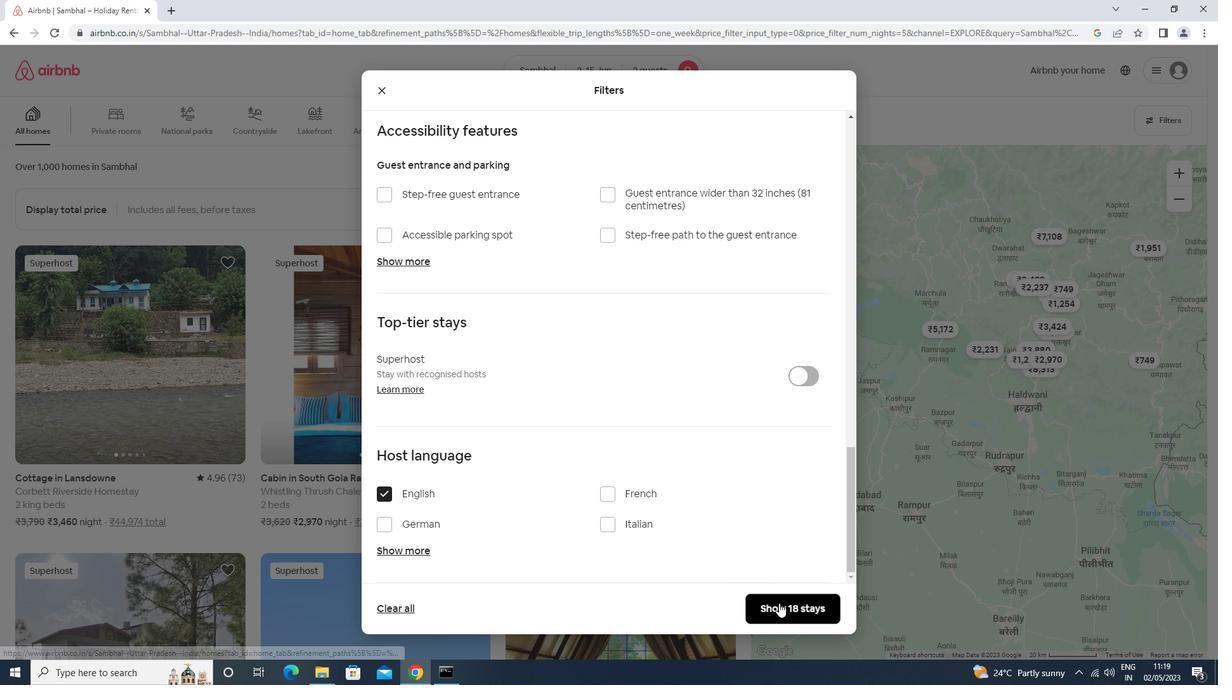 
